 Task: Create a task in Outlook to plan a company retreat, including venue selection, logistics, and scheduling activities. Set the priority to high, start date to 7/1/2023, and due date to 8/2/2023. Insert a related picture.
Action: Mouse moved to (22, 151)
Screenshot: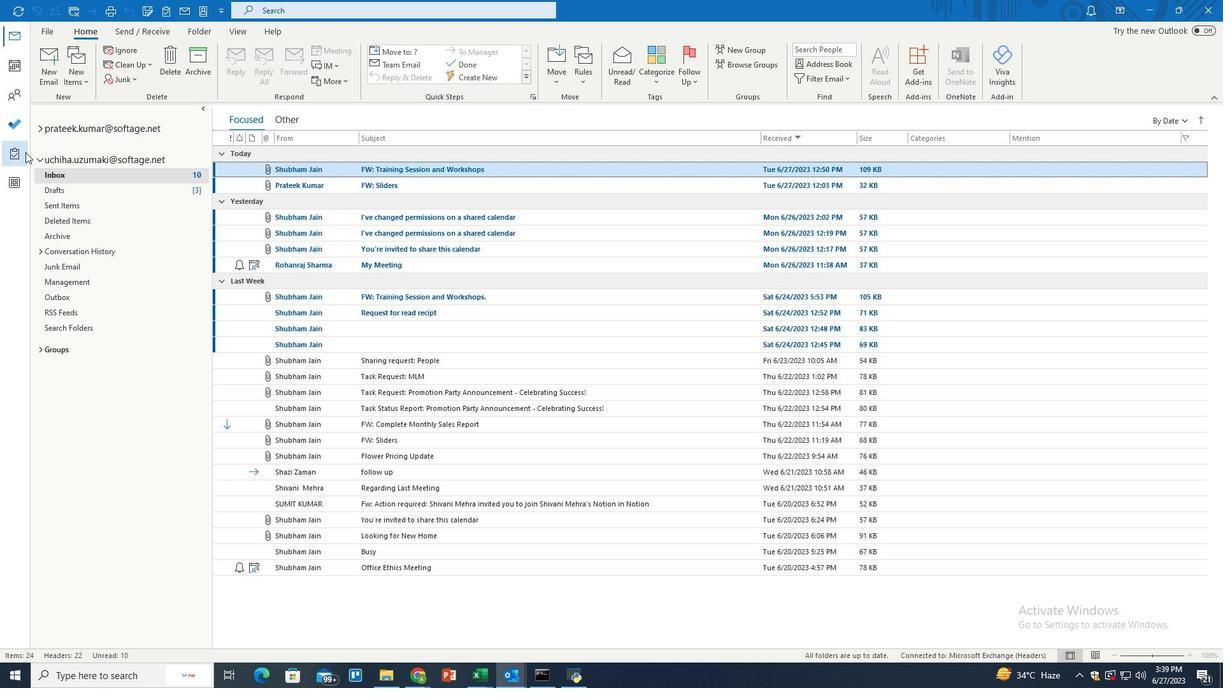 
Action: Mouse pressed left at (22, 151)
Screenshot: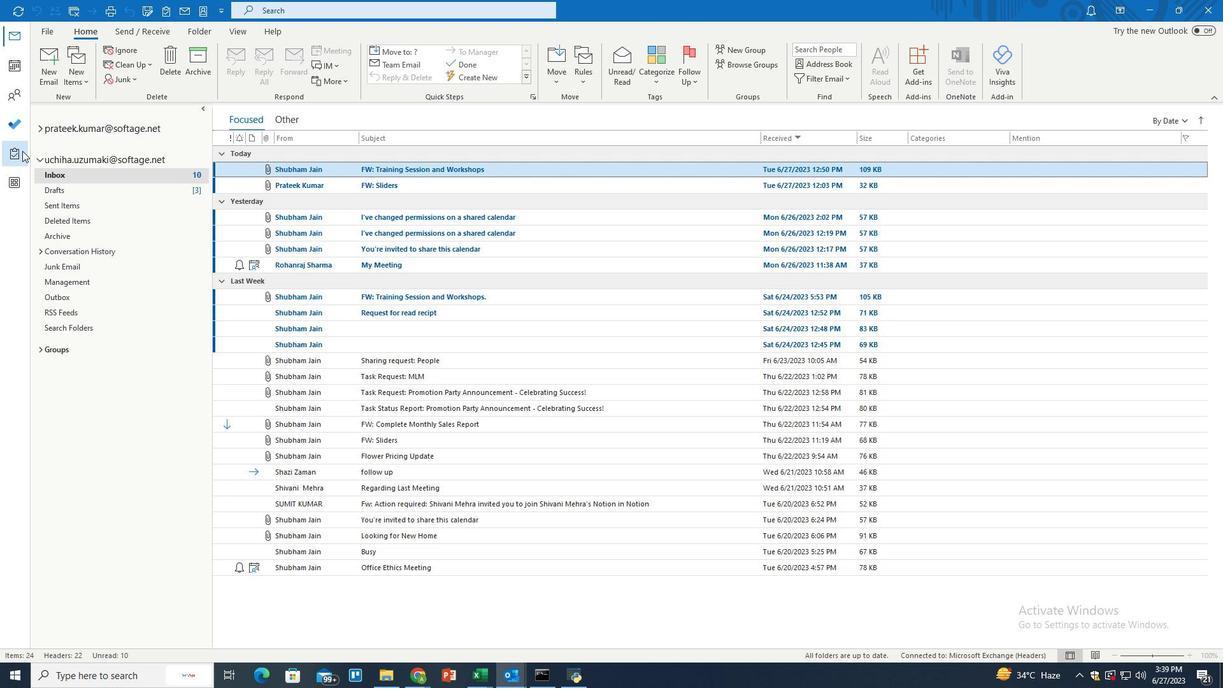 
Action: Mouse moved to (55, 68)
Screenshot: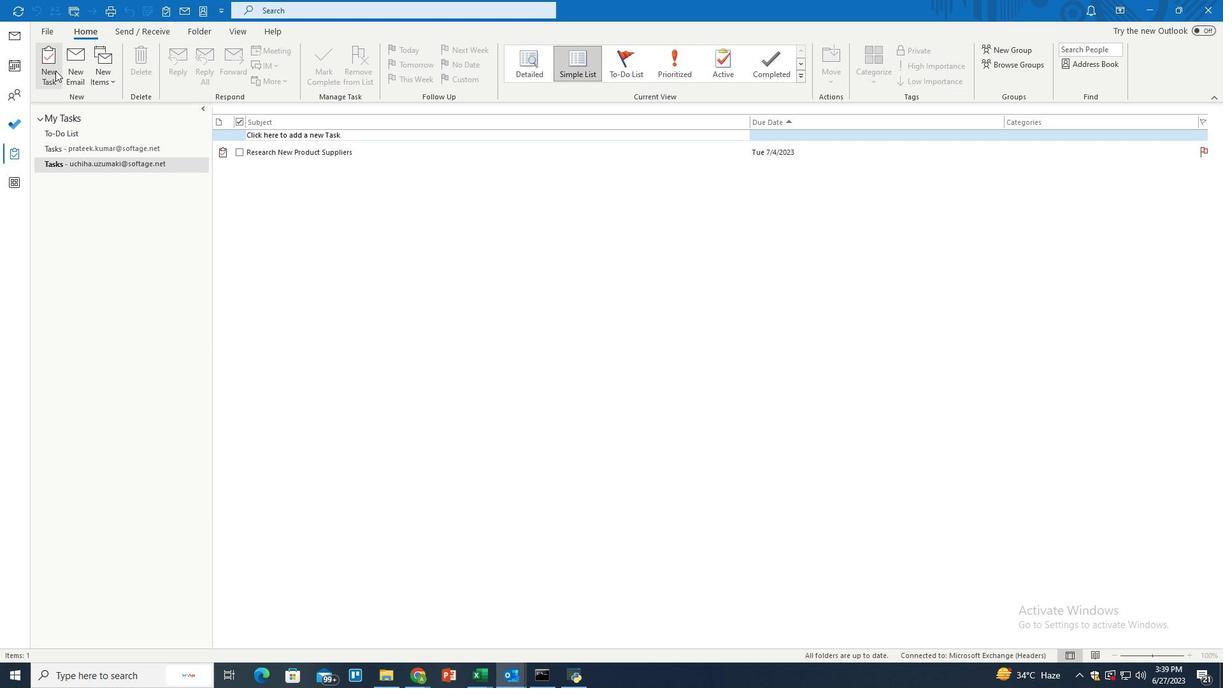 
Action: Mouse pressed left at (55, 68)
Screenshot: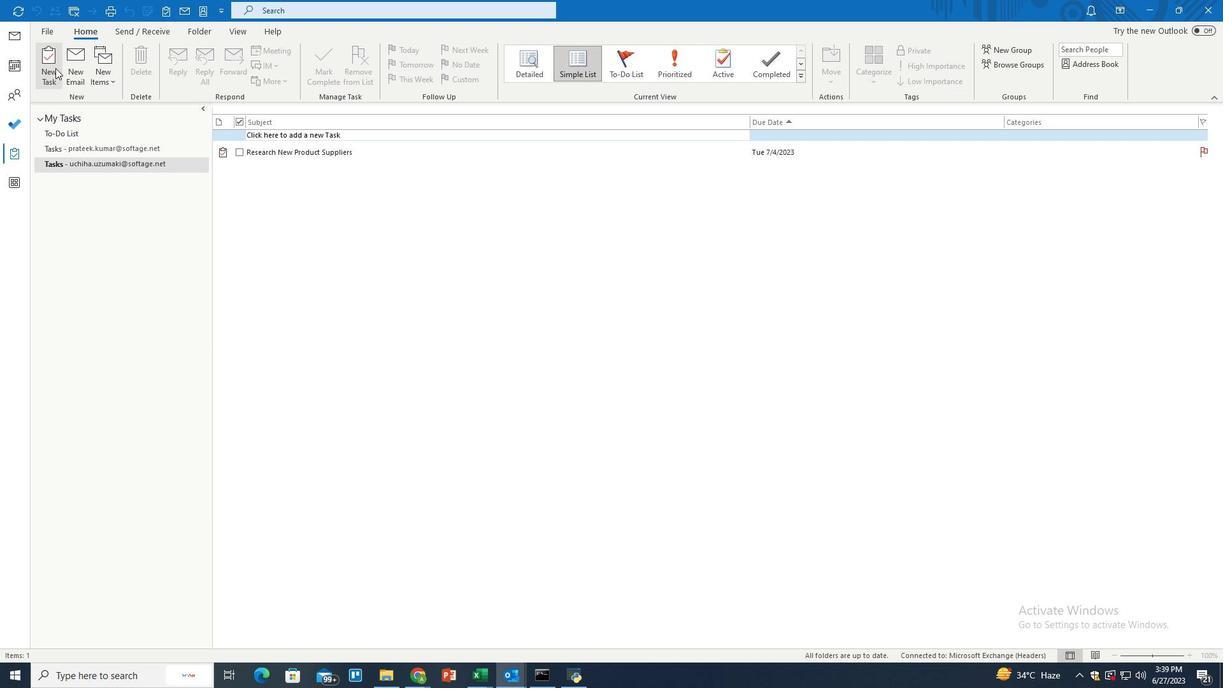 
Action: Mouse moved to (229, 137)
Screenshot: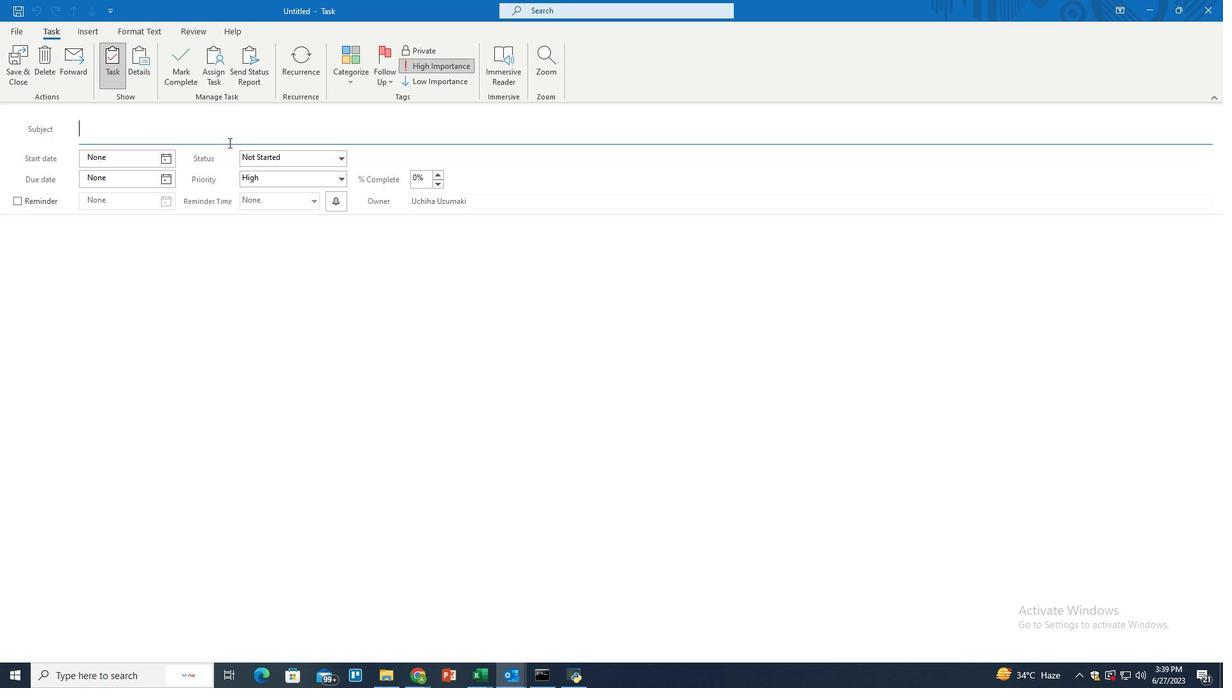 
Action: Mouse pressed left at (229, 137)
Screenshot: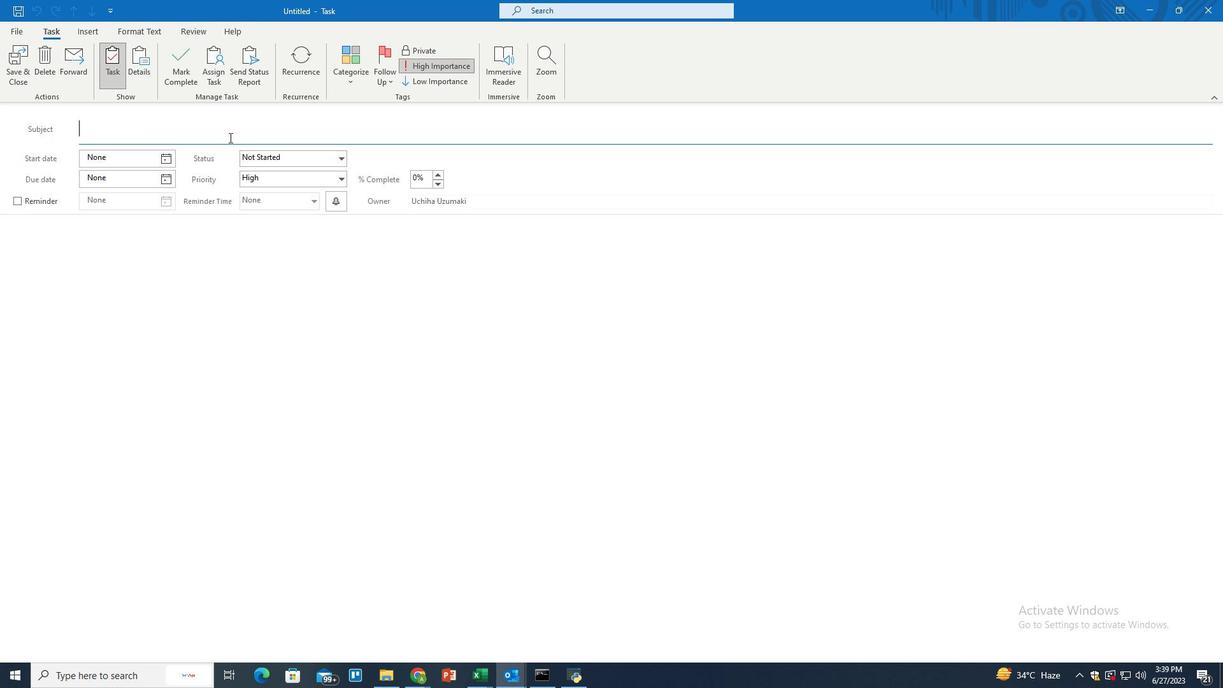 
Action: Key pressed <Key.shift>Pan<Key.backspace><Key.backspace>lan<Key.space><Key.shift>Company<Key.space><Key.shift>Retreat
Screenshot: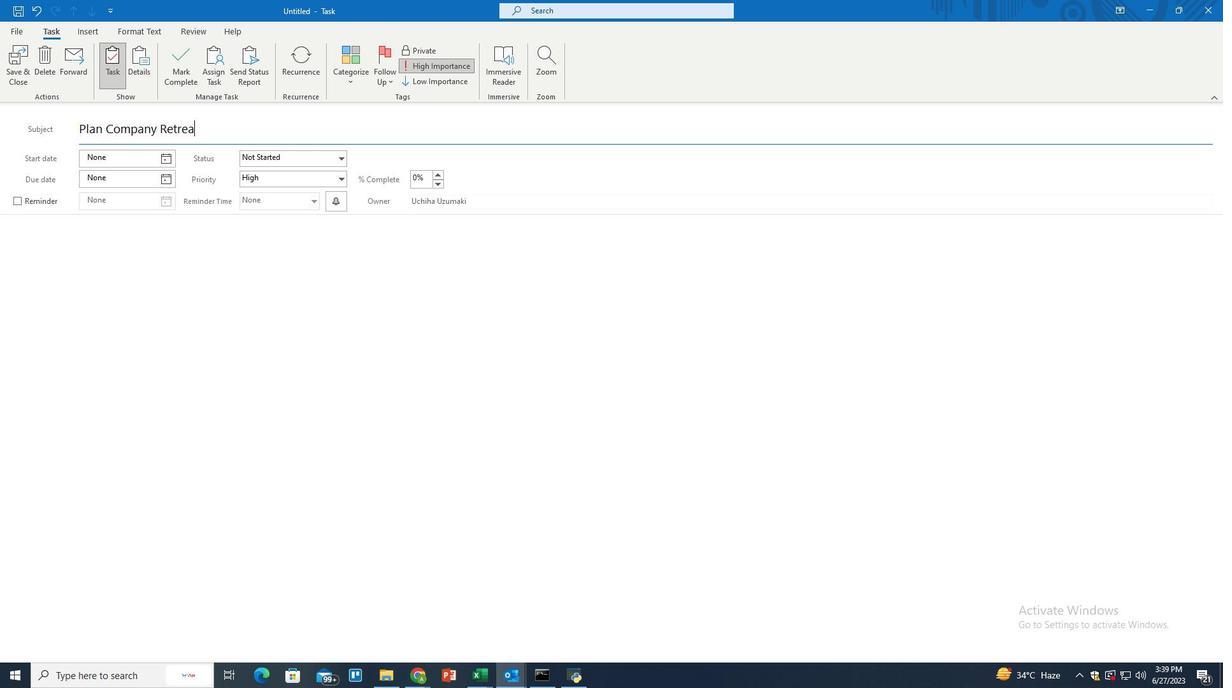 
Action: Mouse moved to (214, 261)
Screenshot: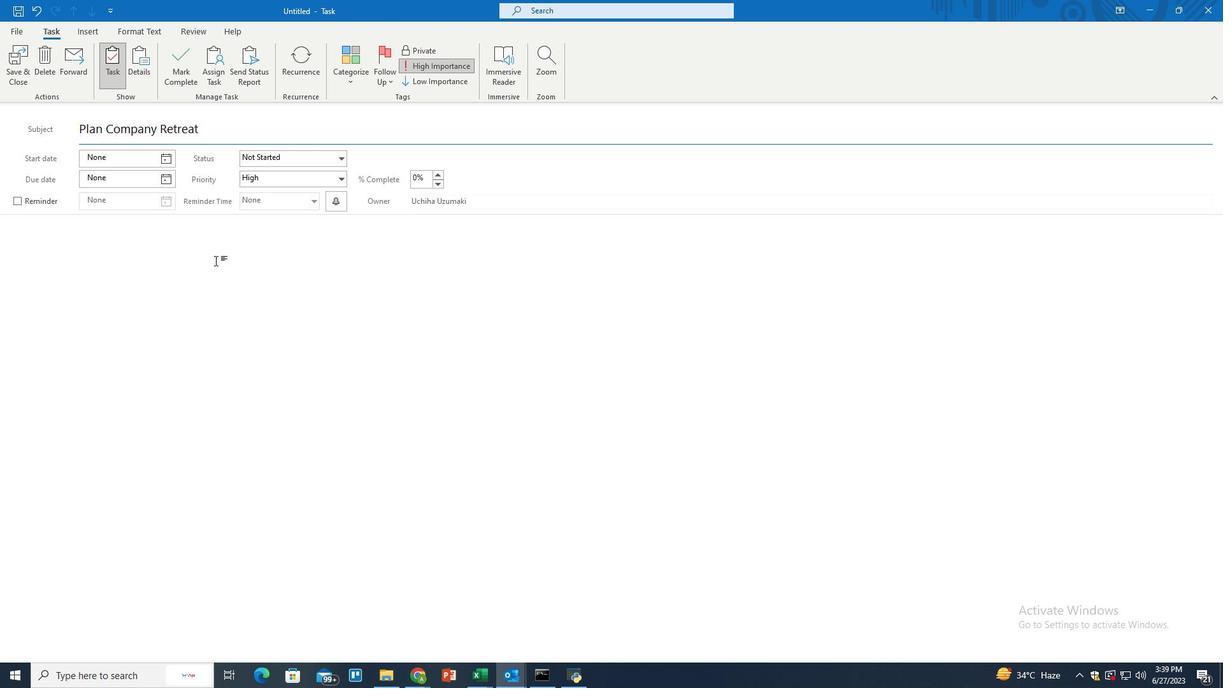 
Action: Mouse pressed left at (214, 261)
Screenshot: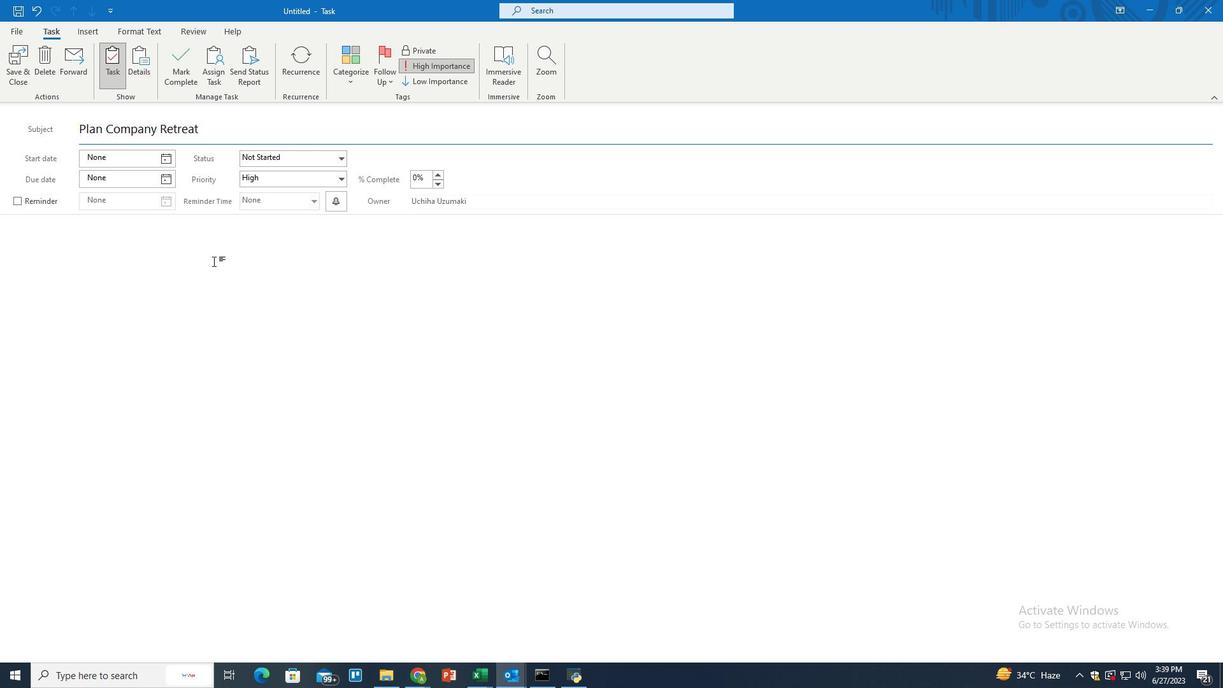 
Action: Key pressed <Key.shift>Organize<Key.space>a<Key.space>company<Key.space>retreat,<Key.space>including<Key.space>venue<Key.space>selection,<Key.space>logistics,<Key.space>and<Key.space>scheduling<Key.space>engaging<Key.space>activities<Key.space>to<Key.space>promi<Key.backspace>ote<Key.space>team<Key.space>bonding<Key.space>and<Key.space>relaxation
Screenshot: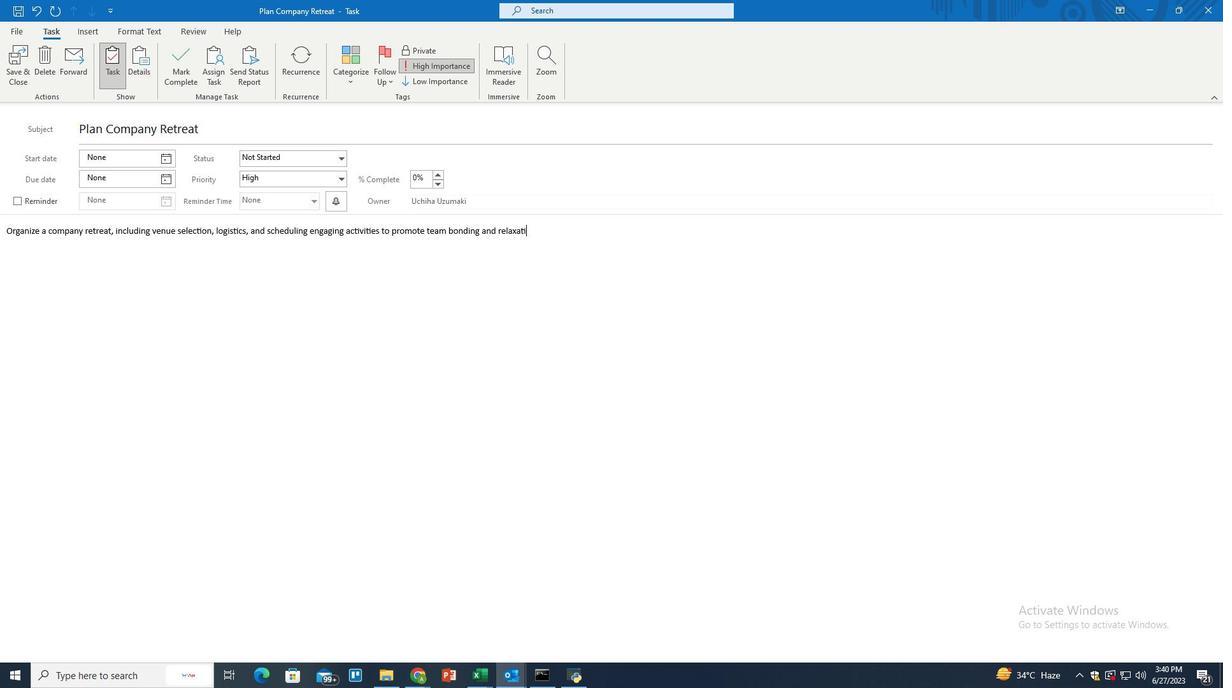 
Action: Mouse moved to (162, 160)
Screenshot: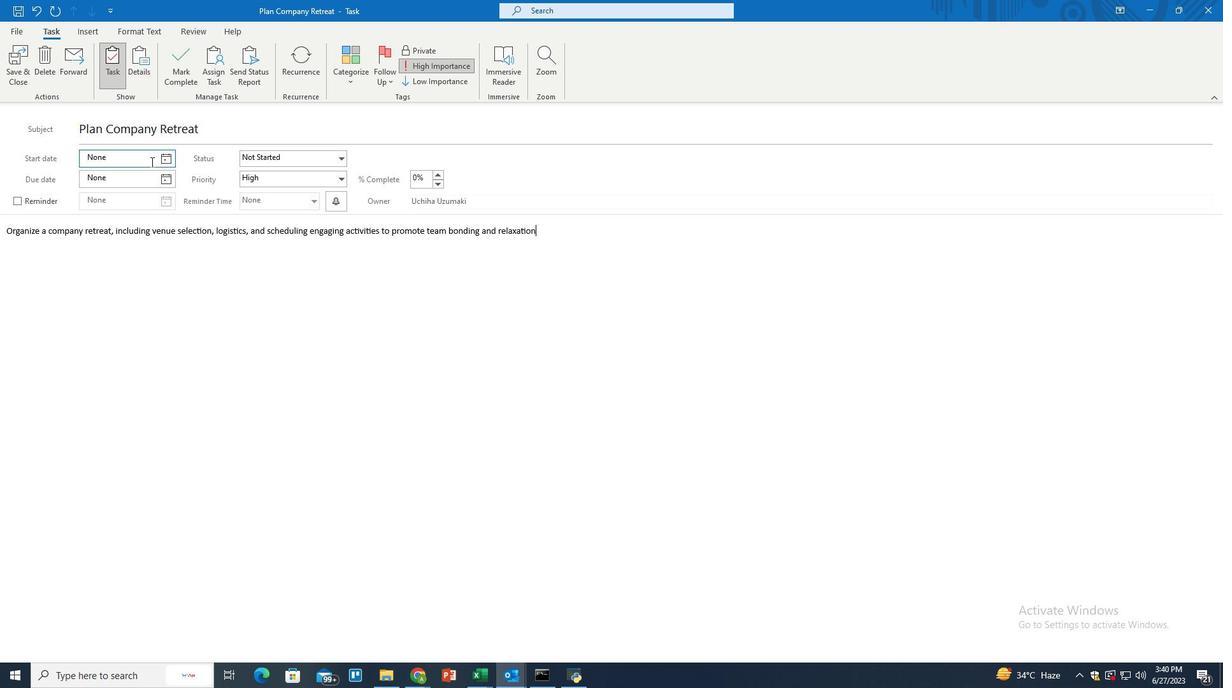 
Action: Mouse pressed left at (162, 160)
Screenshot: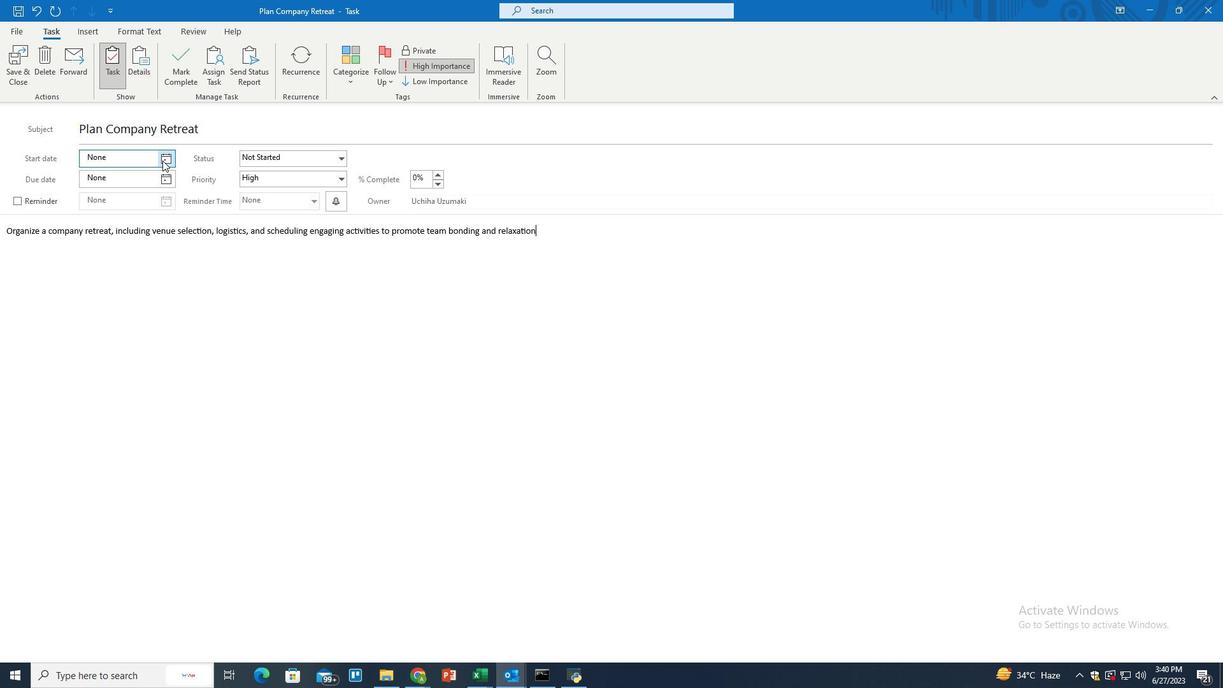 
Action: Mouse moved to (168, 174)
Screenshot: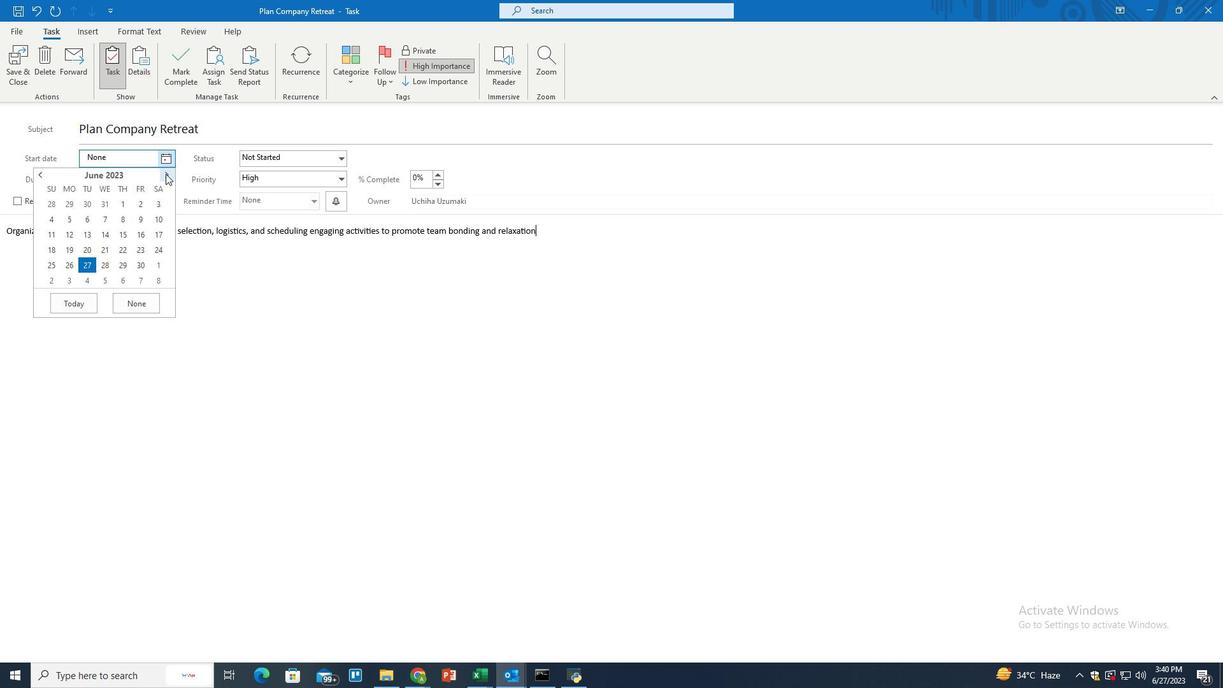 
Action: Mouse pressed left at (168, 174)
Screenshot: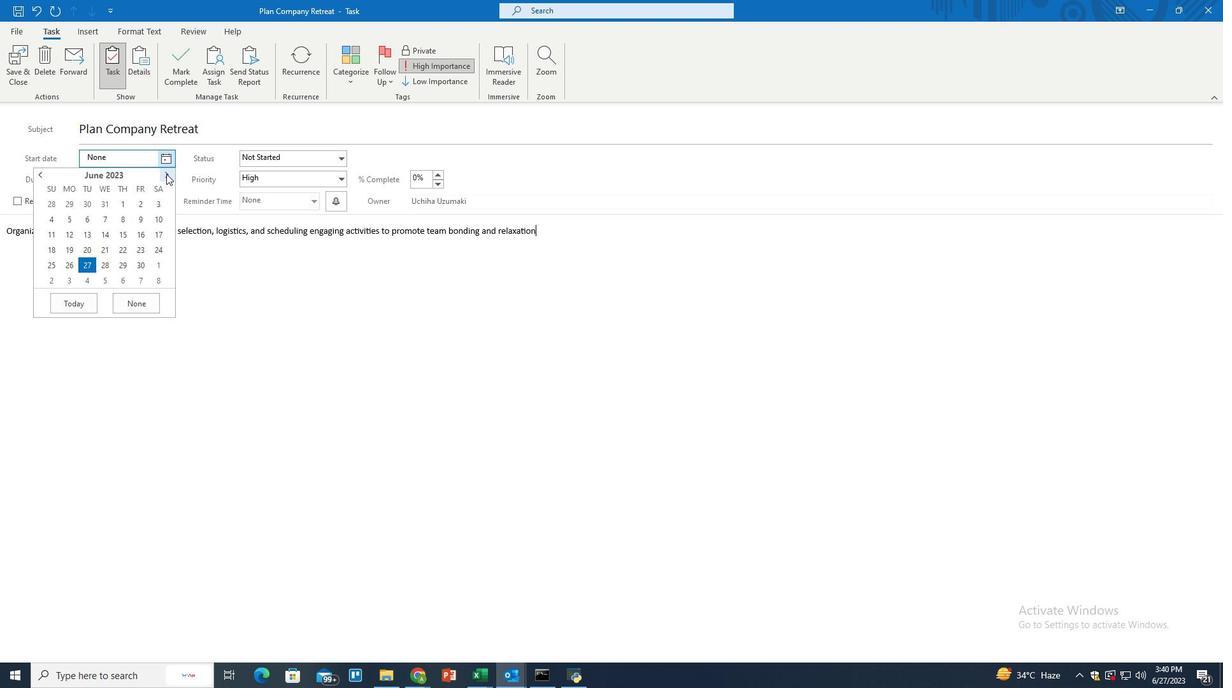 
Action: Mouse moved to (156, 202)
Screenshot: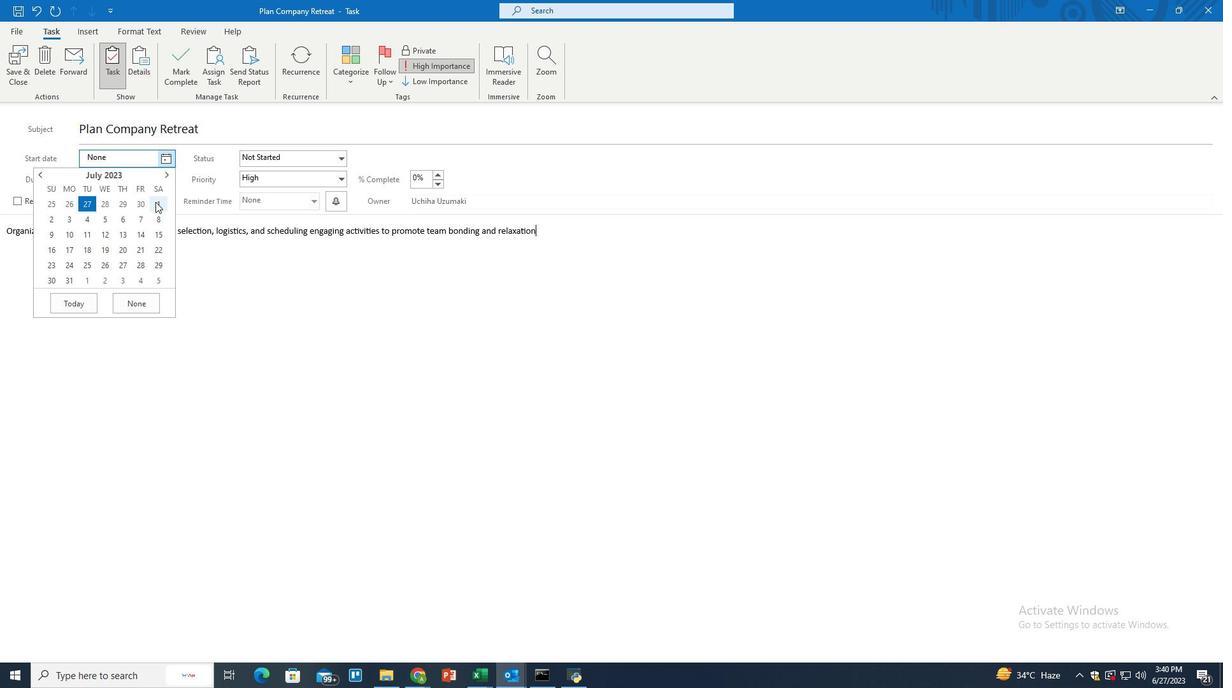 
Action: Mouse pressed left at (156, 202)
Screenshot: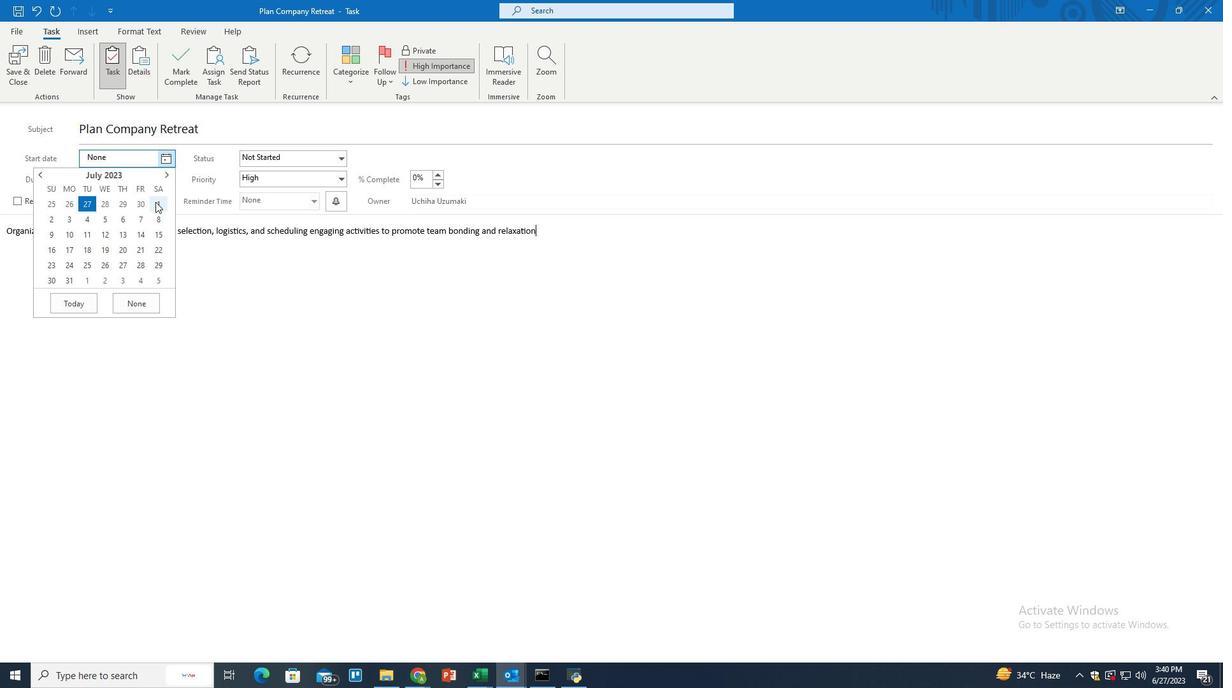 
Action: Mouse moved to (165, 193)
Screenshot: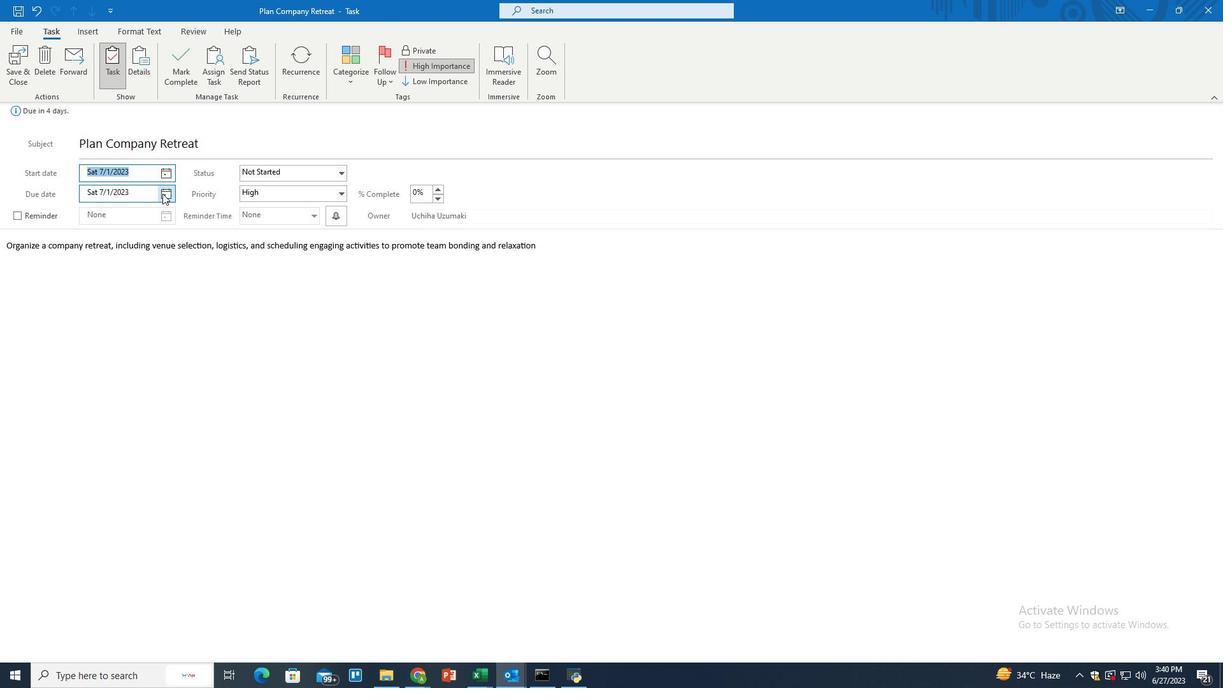 
Action: Mouse pressed left at (165, 193)
Screenshot: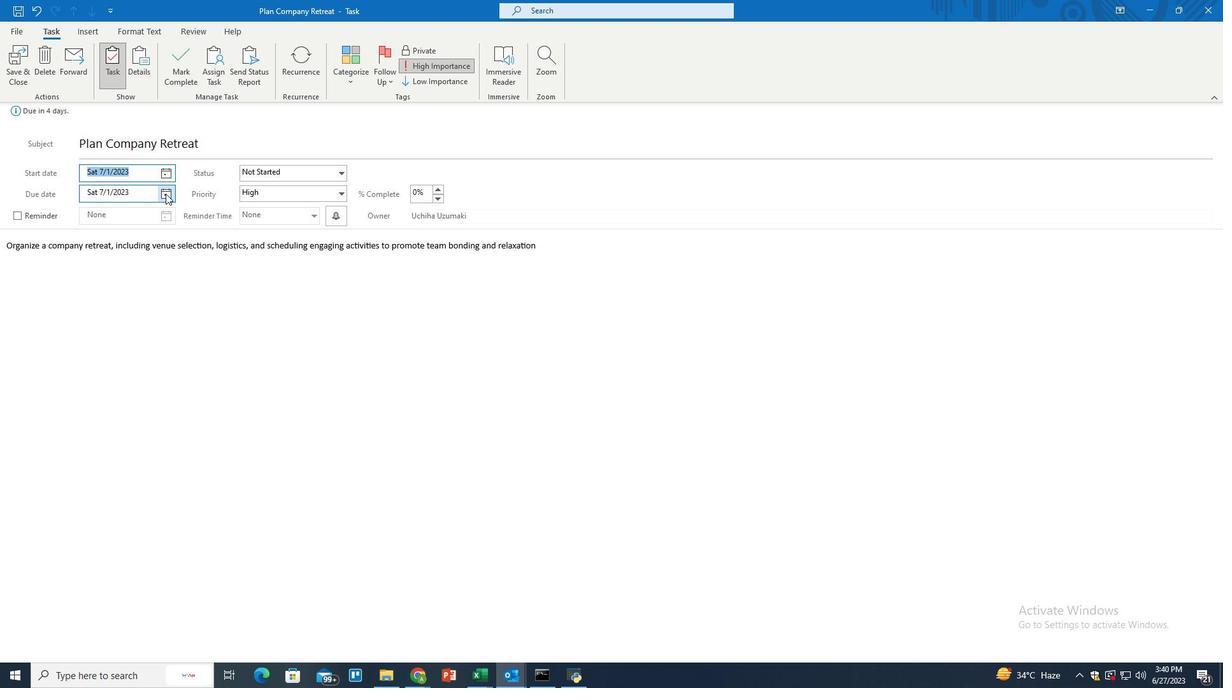 
Action: Mouse moved to (164, 211)
Screenshot: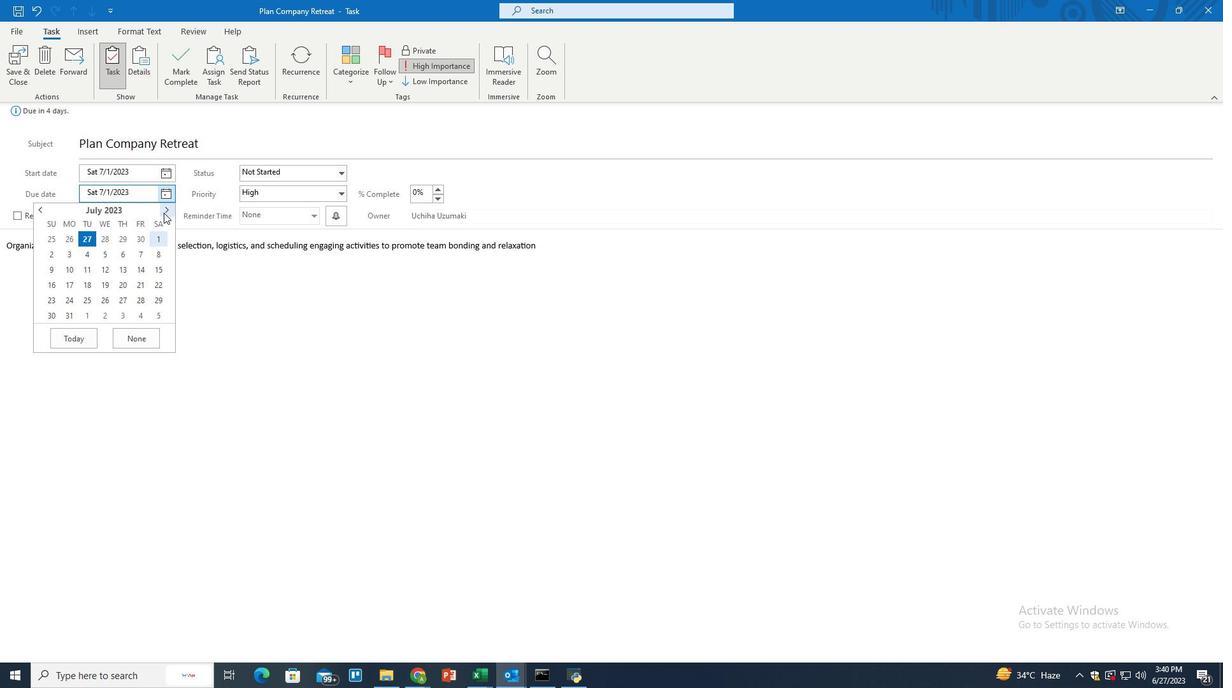 
Action: Mouse pressed left at (164, 211)
Screenshot: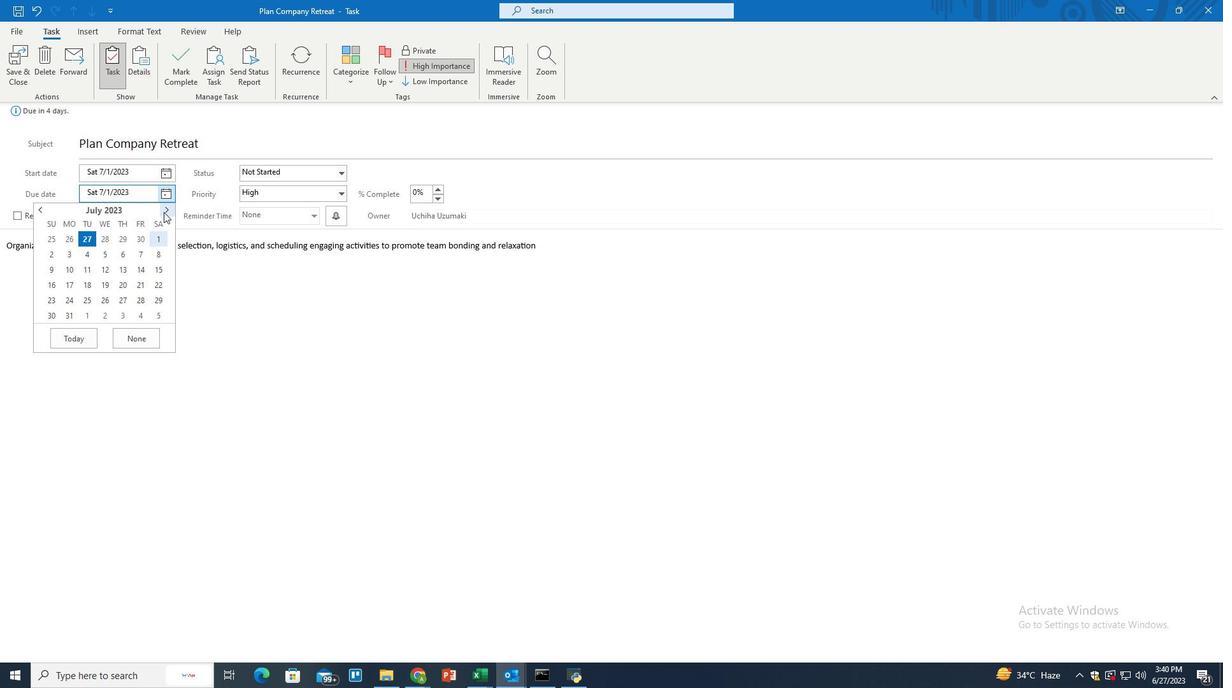 
Action: Mouse moved to (102, 238)
Screenshot: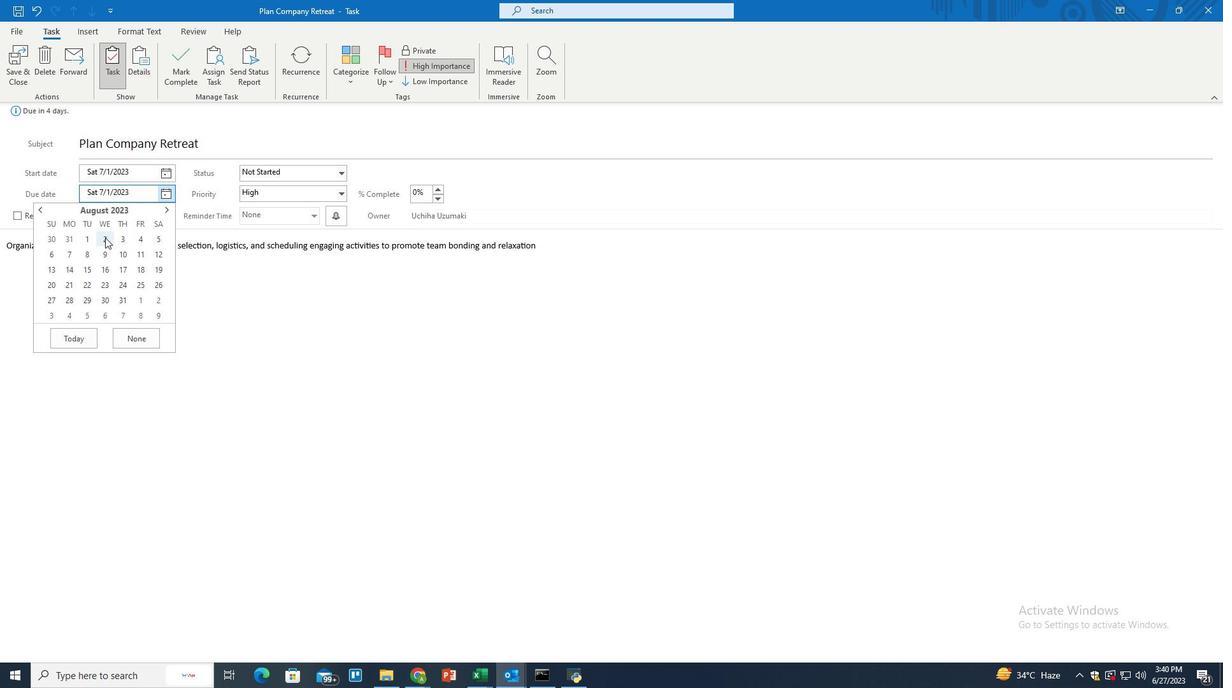 
Action: Mouse pressed left at (102, 238)
Screenshot: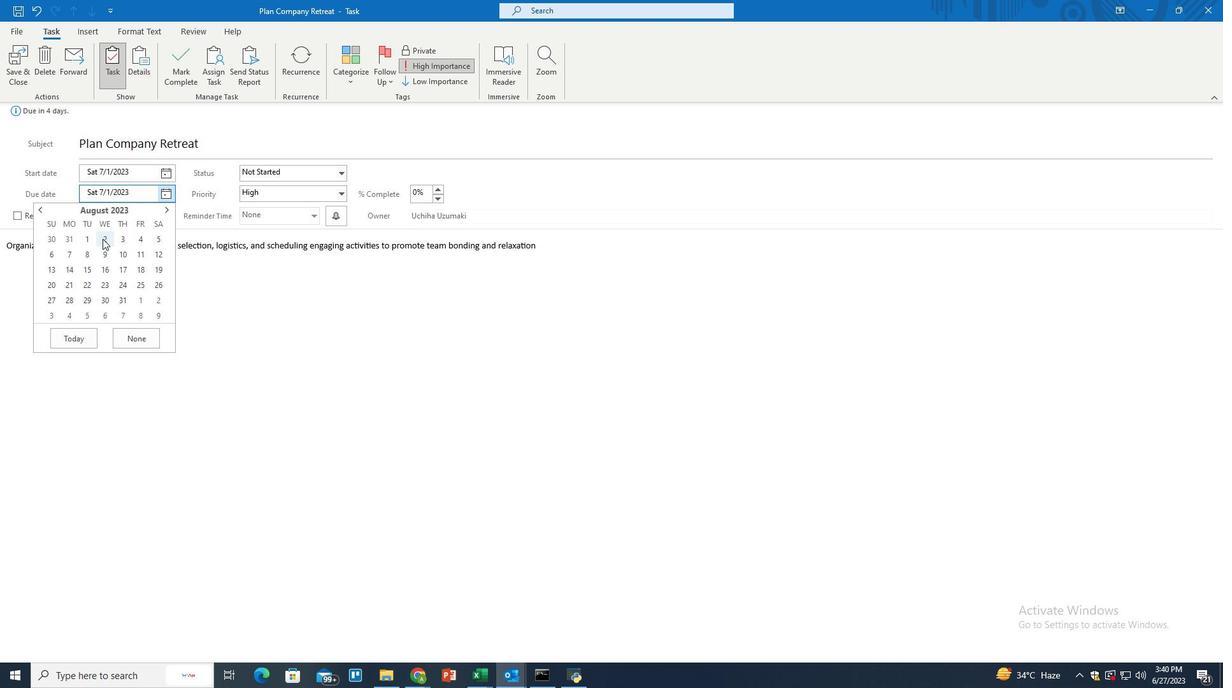 
Action: Mouse moved to (567, 228)
Screenshot: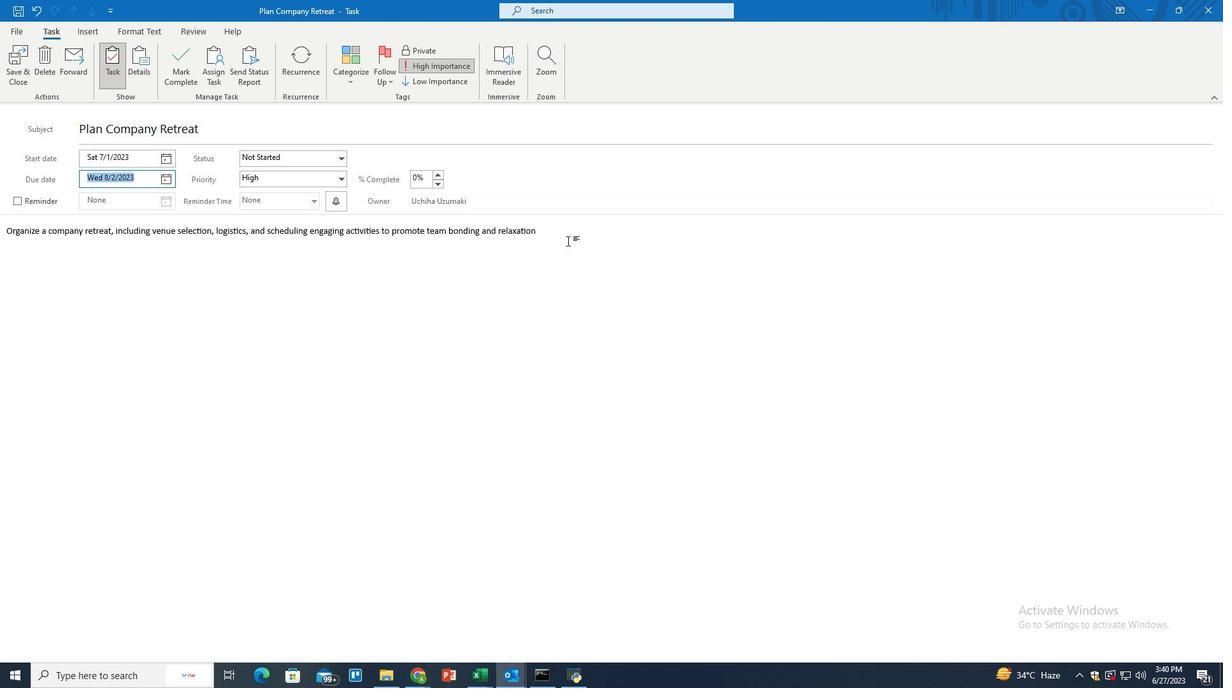 
Action: Mouse pressed left at (567, 228)
Screenshot: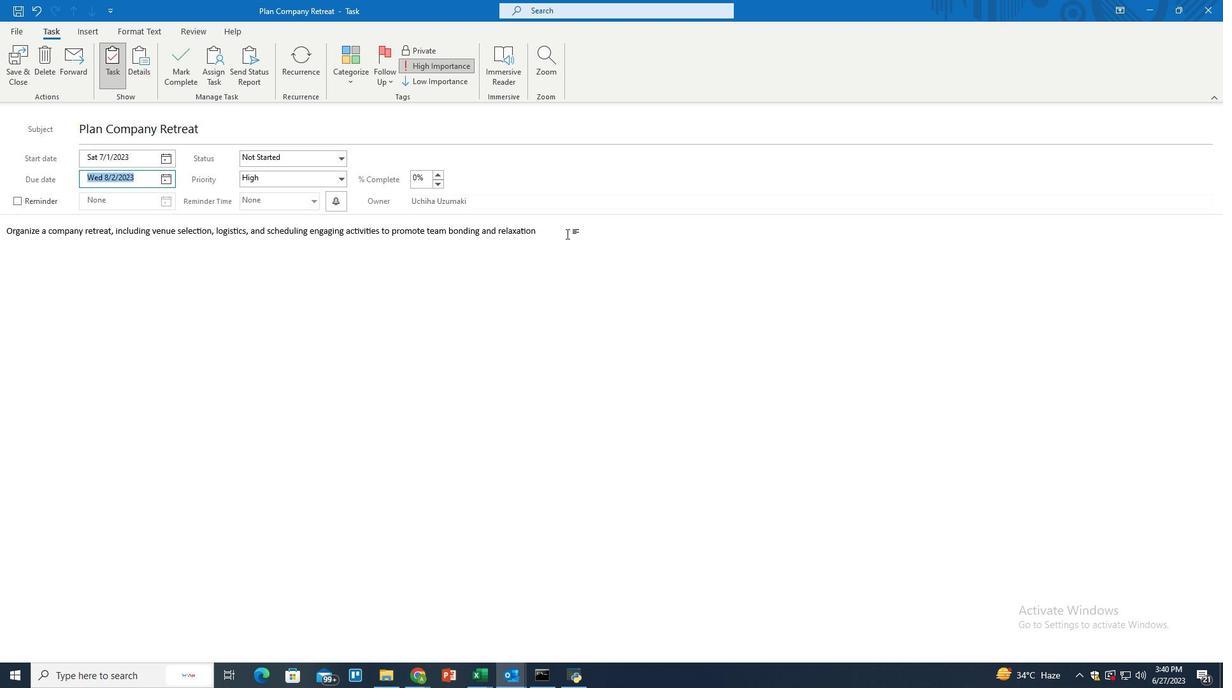 
Action: Key pressed <Key.shift_r><Key.enter>
Screenshot: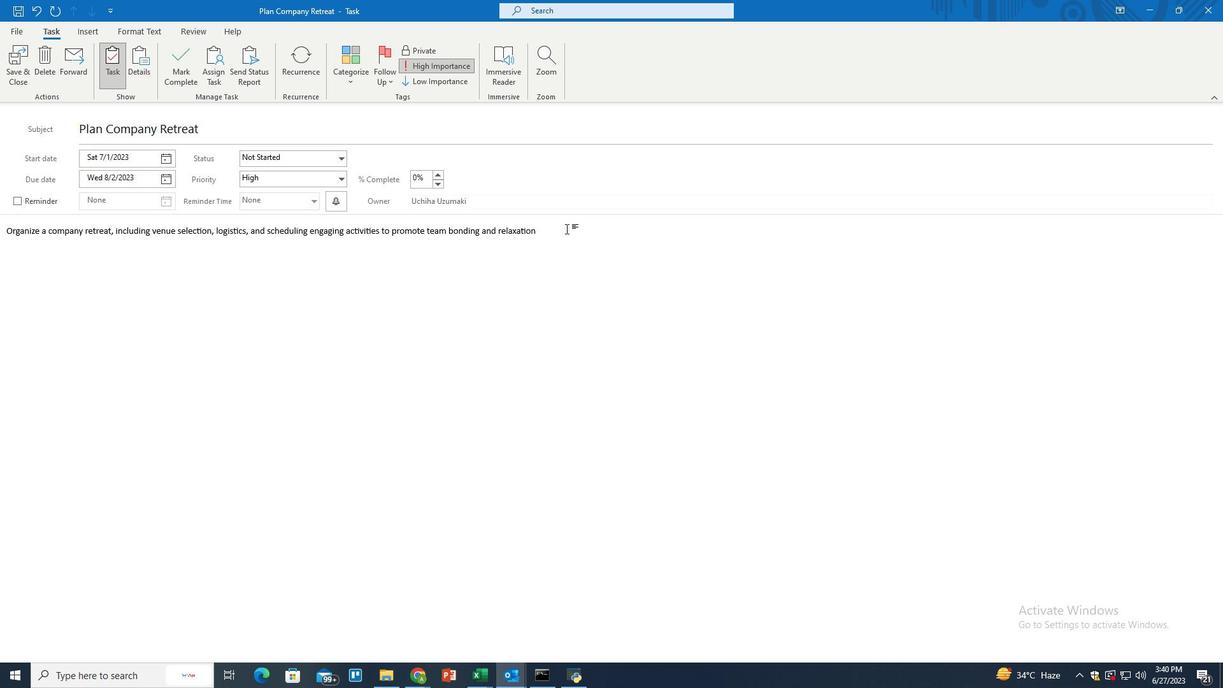
Action: Mouse moved to (97, 31)
Screenshot: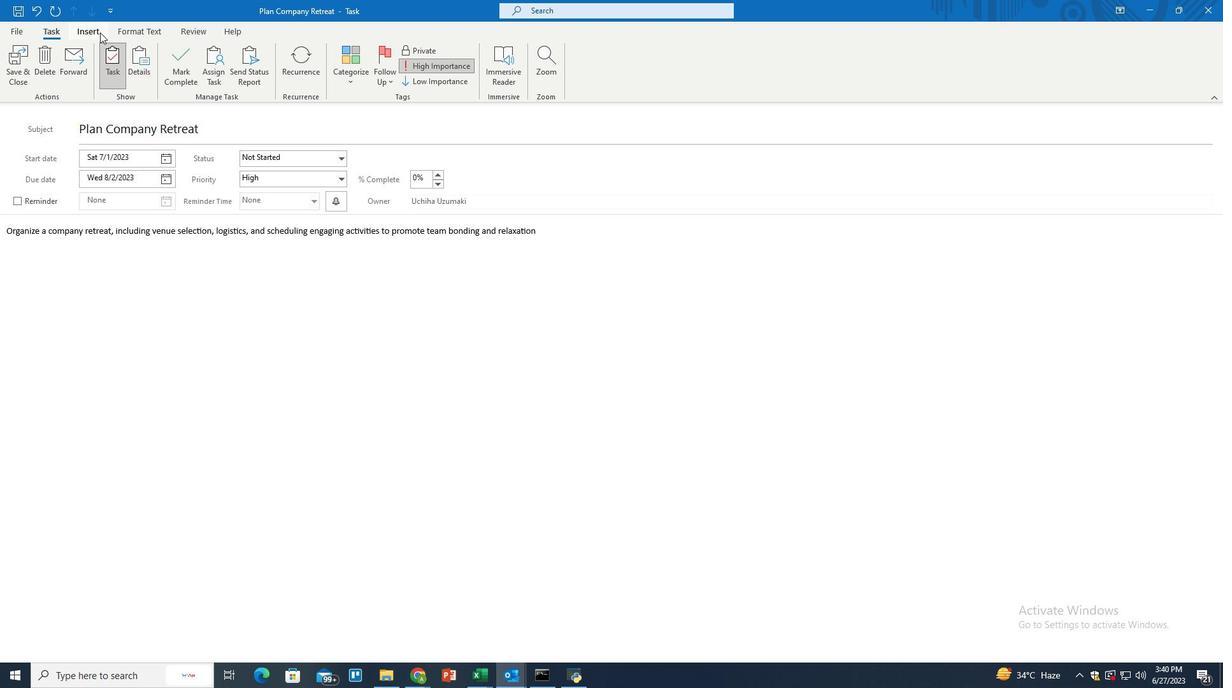
Action: Mouse pressed left at (97, 31)
Screenshot: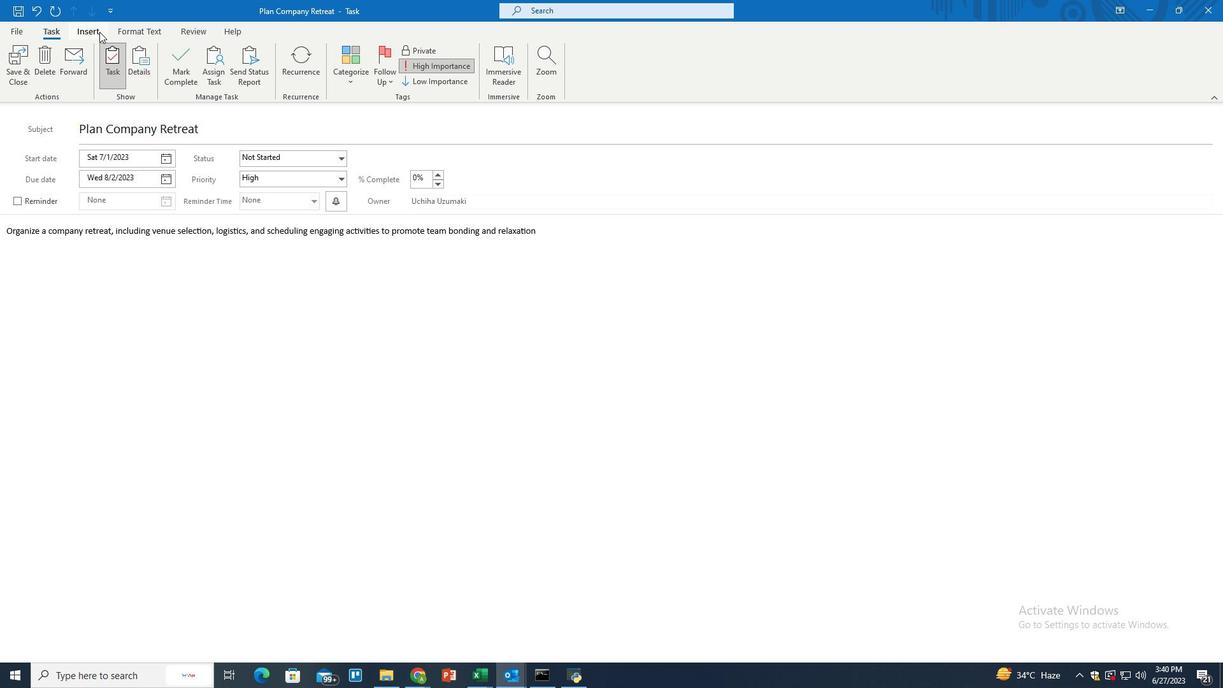 
Action: Mouse moved to (291, 75)
Screenshot: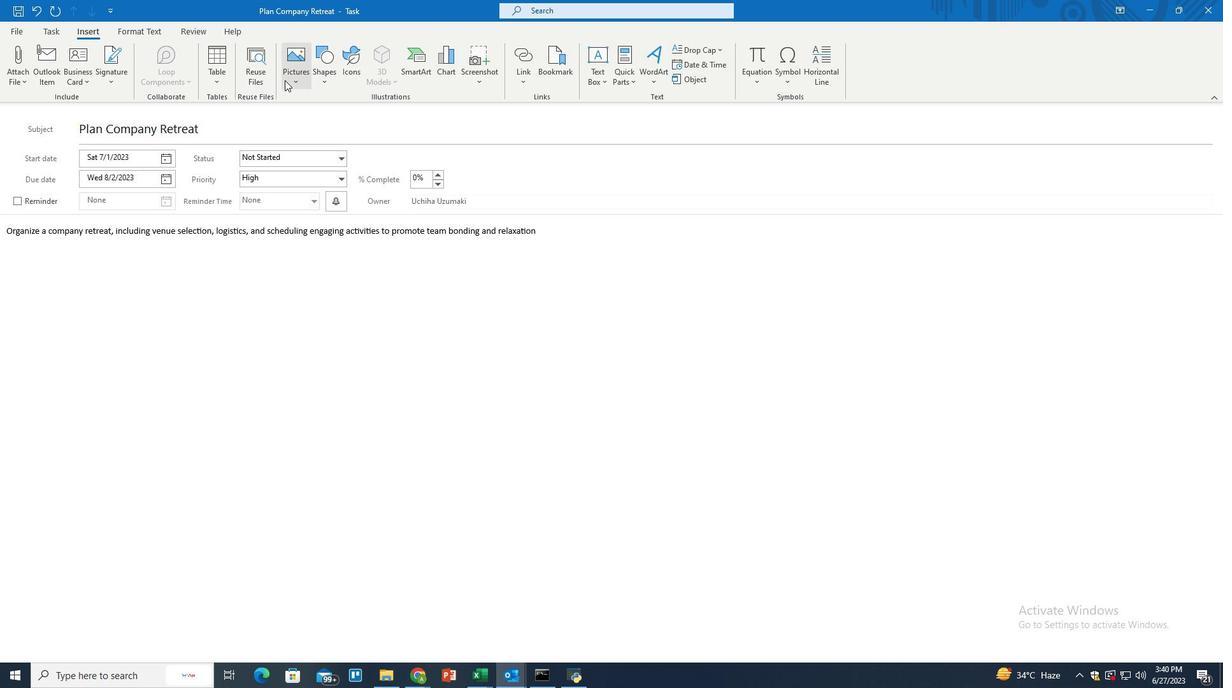 
Action: Mouse pressed left at (291, 75)
Screenshot: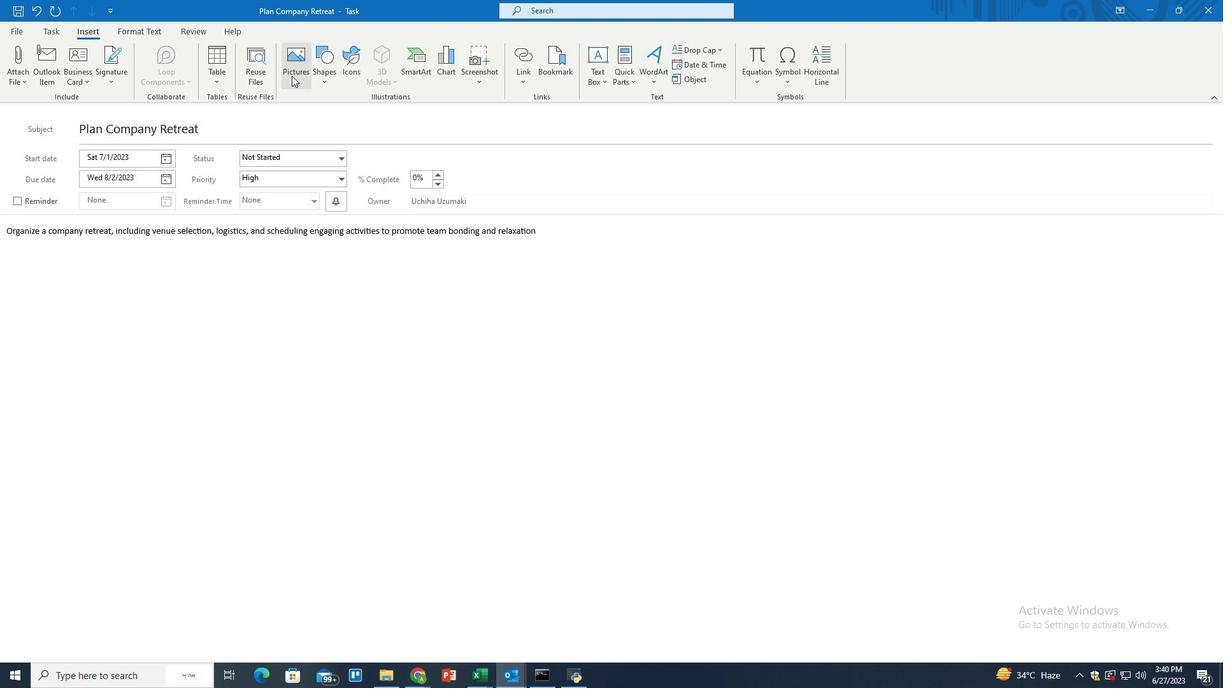 
Action: Mouse moved to (316, 114)
Screenshot: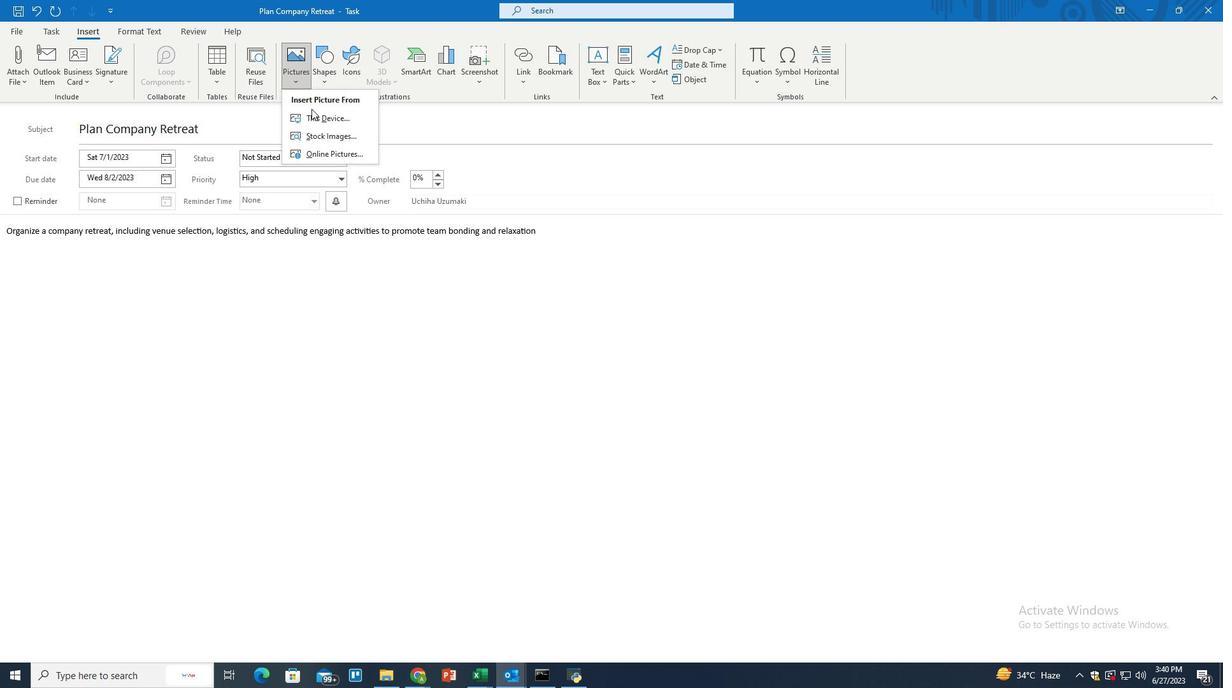 
Action: Mouse pressed left at (316, 114)
Screenshot: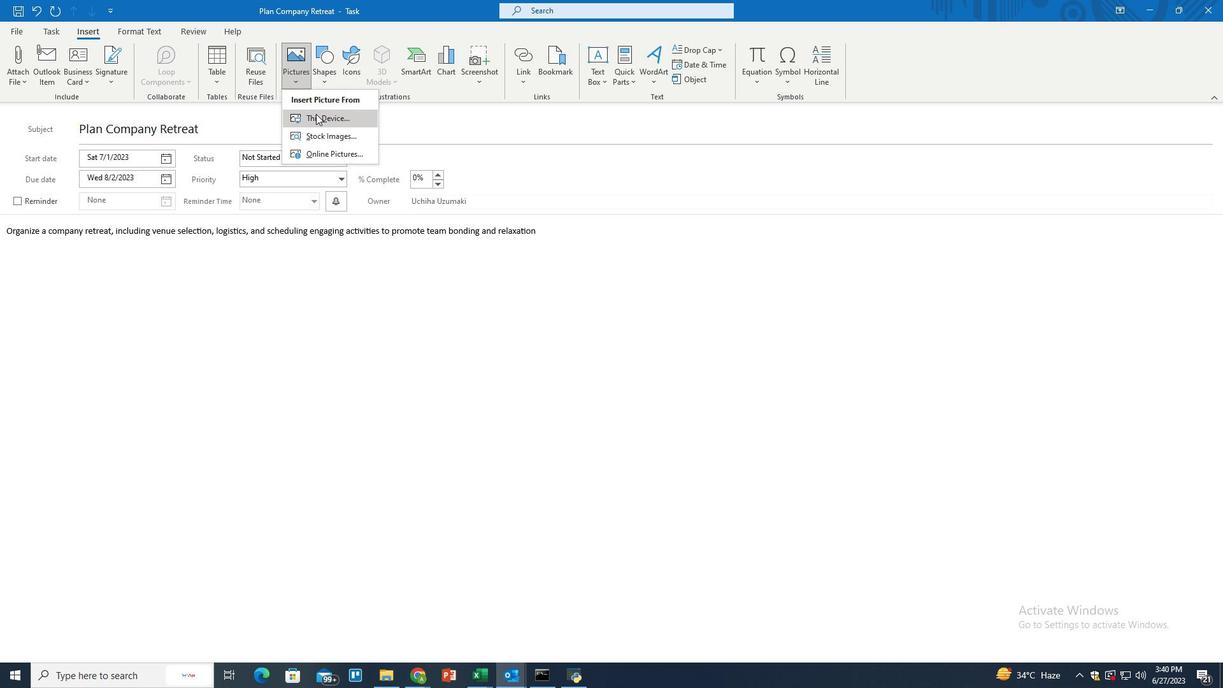 
Action: Mouse moved to (74, 152)
Screenshot: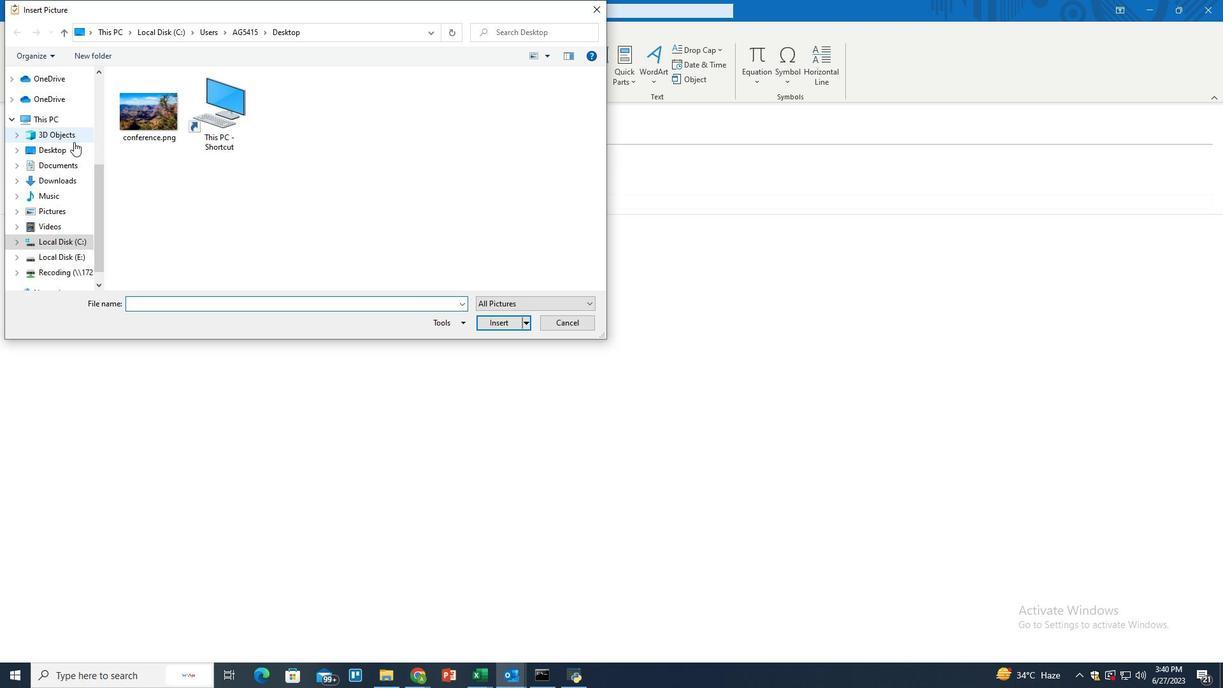
Action: Mouse pressed left at (74, 152)
Screenshot: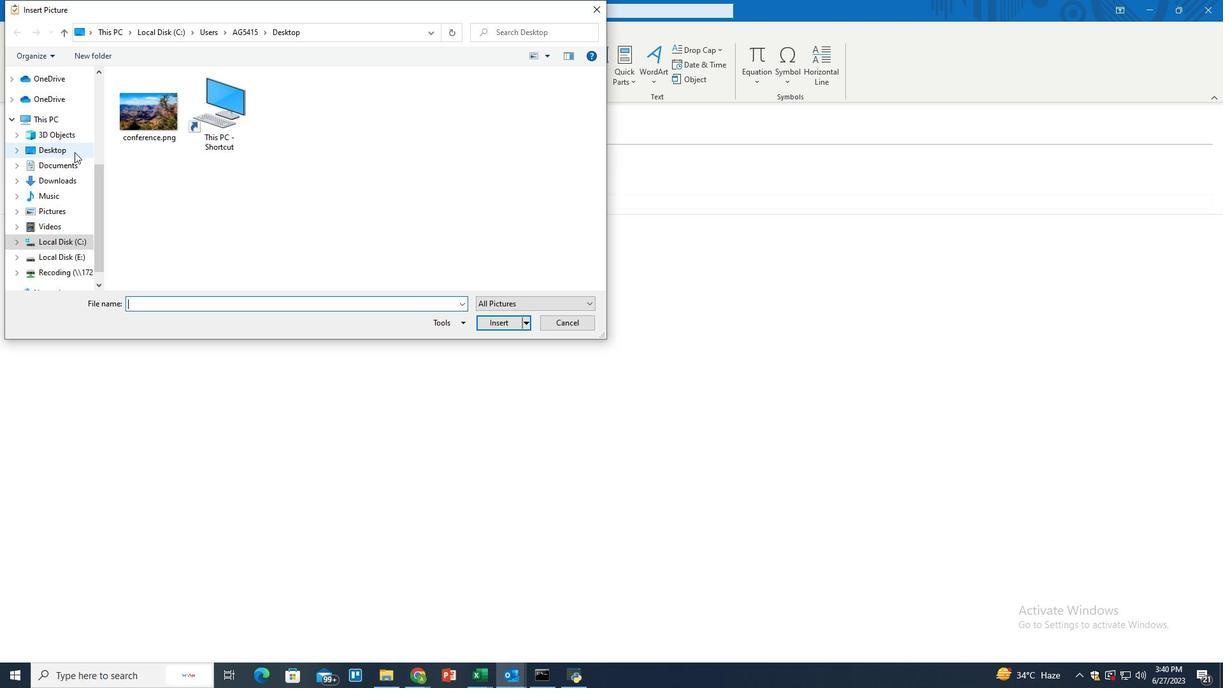
Action: Mouse moved to (139, 120)
Screenshot: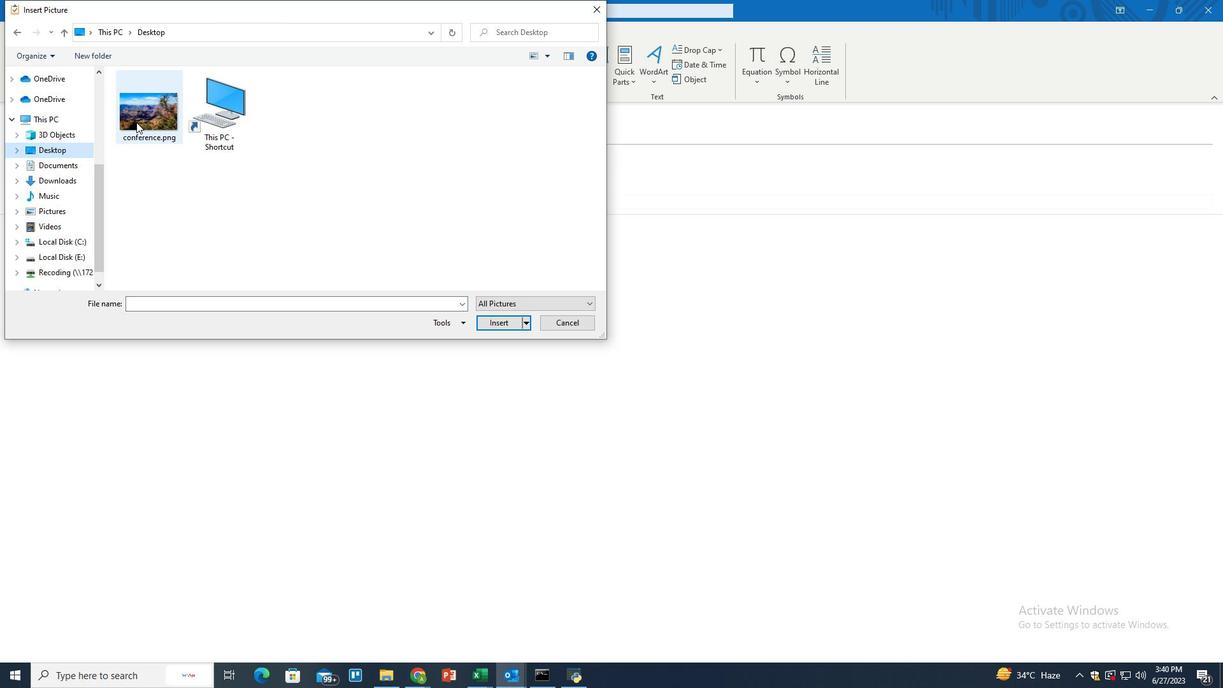 
Action: Mouse pressed left at (139, 120)
Screenshot: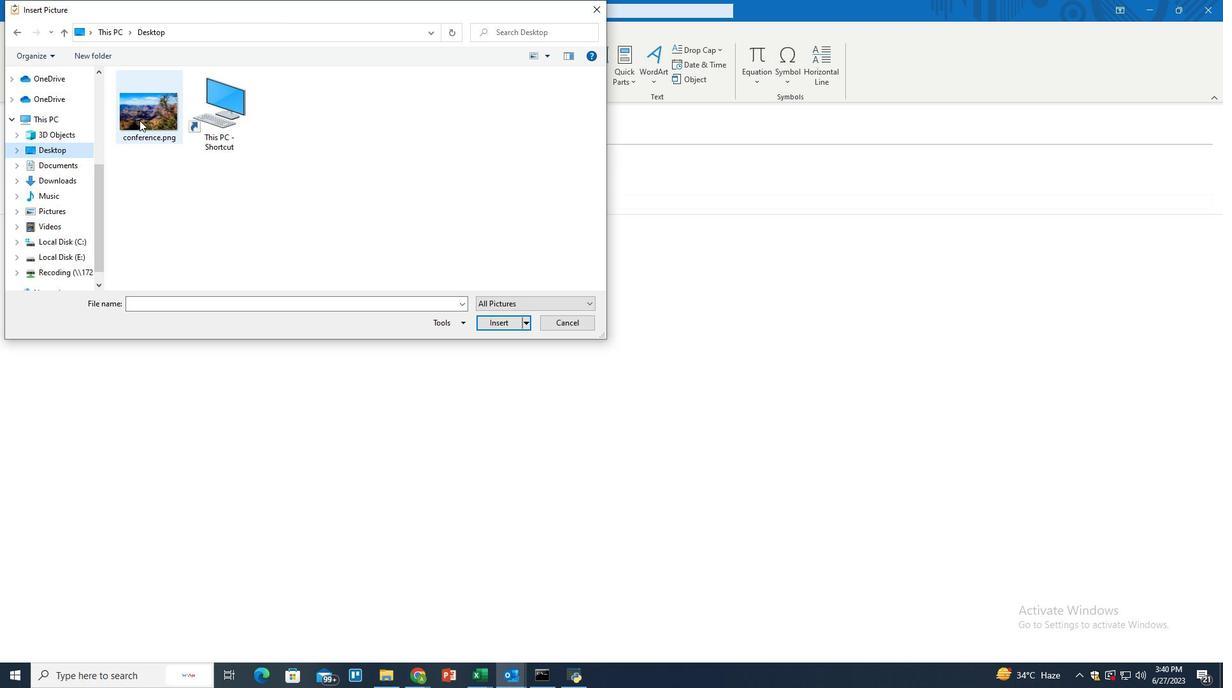 
Action: Mouse moved to (499, 326)
Screenshot: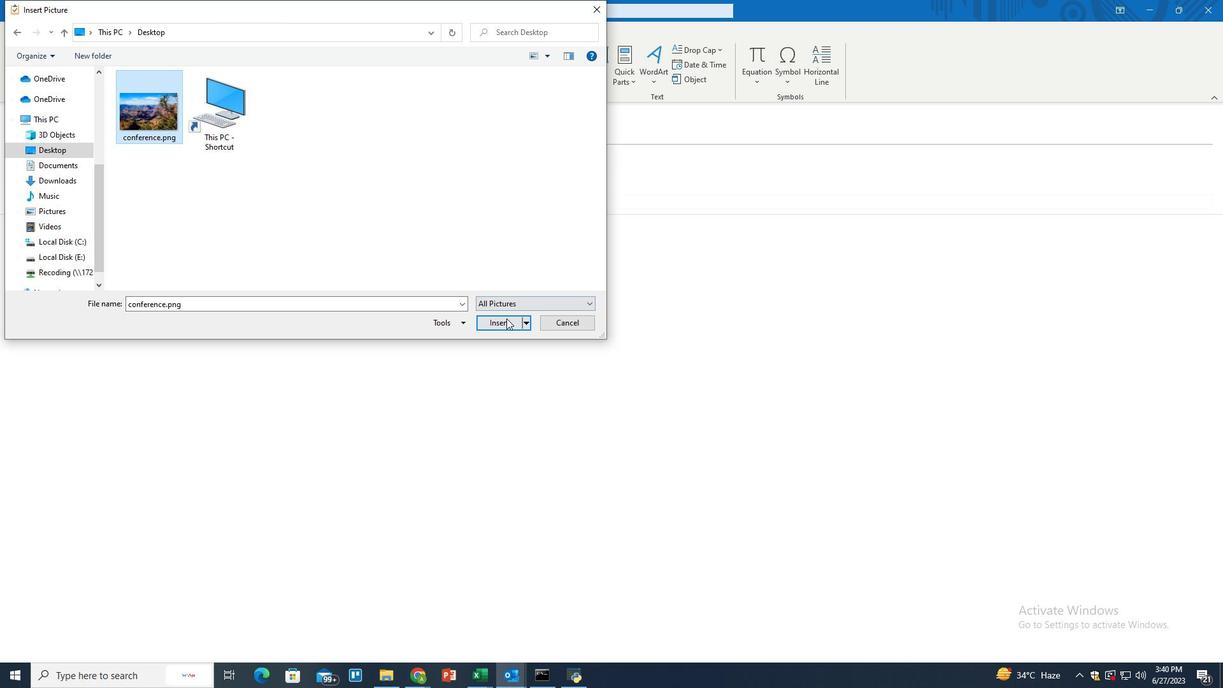 
Action: Mouse pressed left at (499, 326)
Screenshot: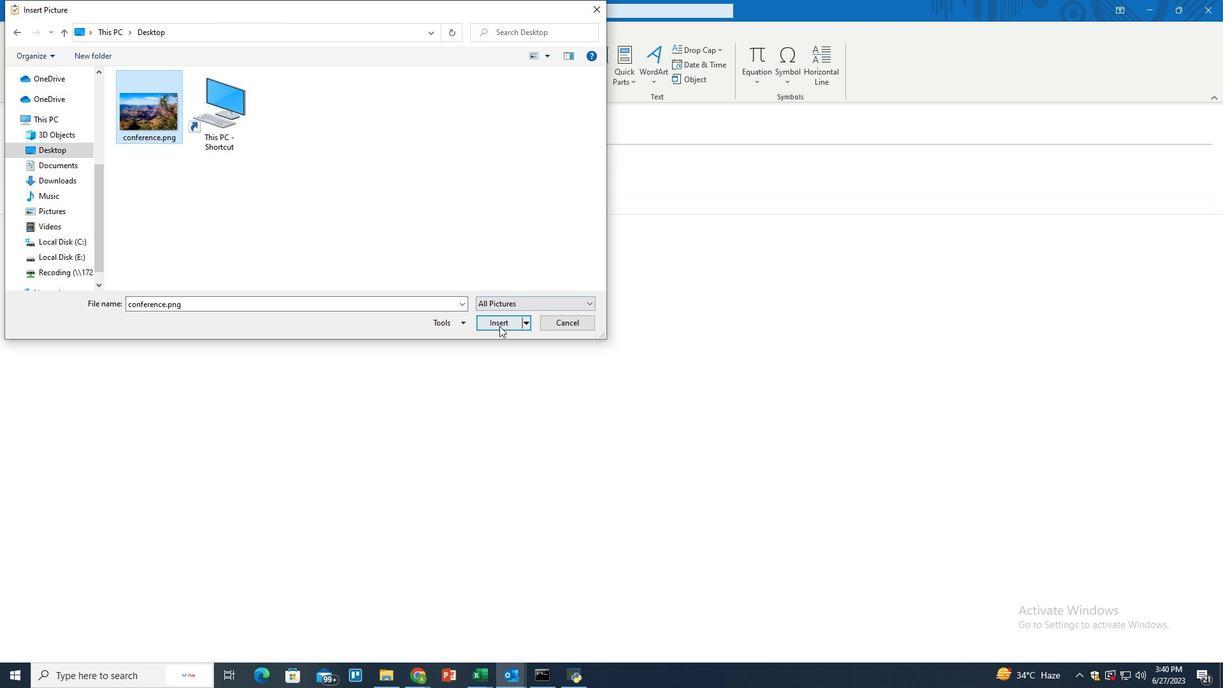 
Action: Mouse moved to (1162, 59)
Screenshot: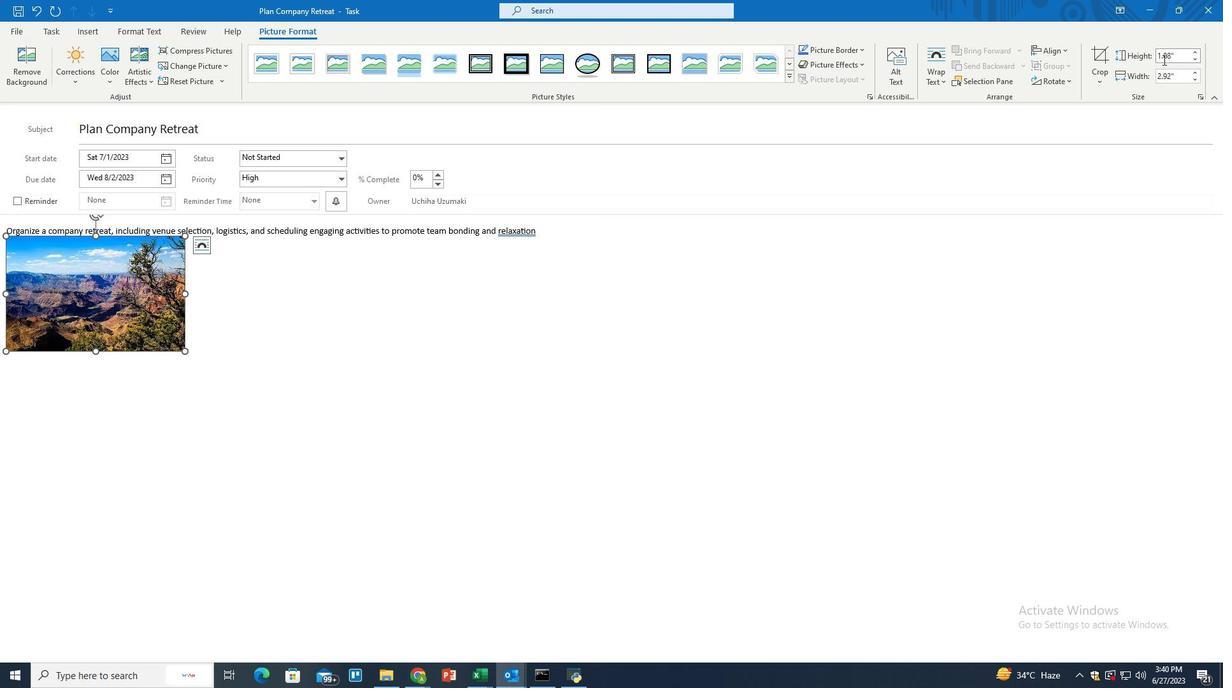 
Action: Mouse pressed left at (1162, 59)
Screenshot: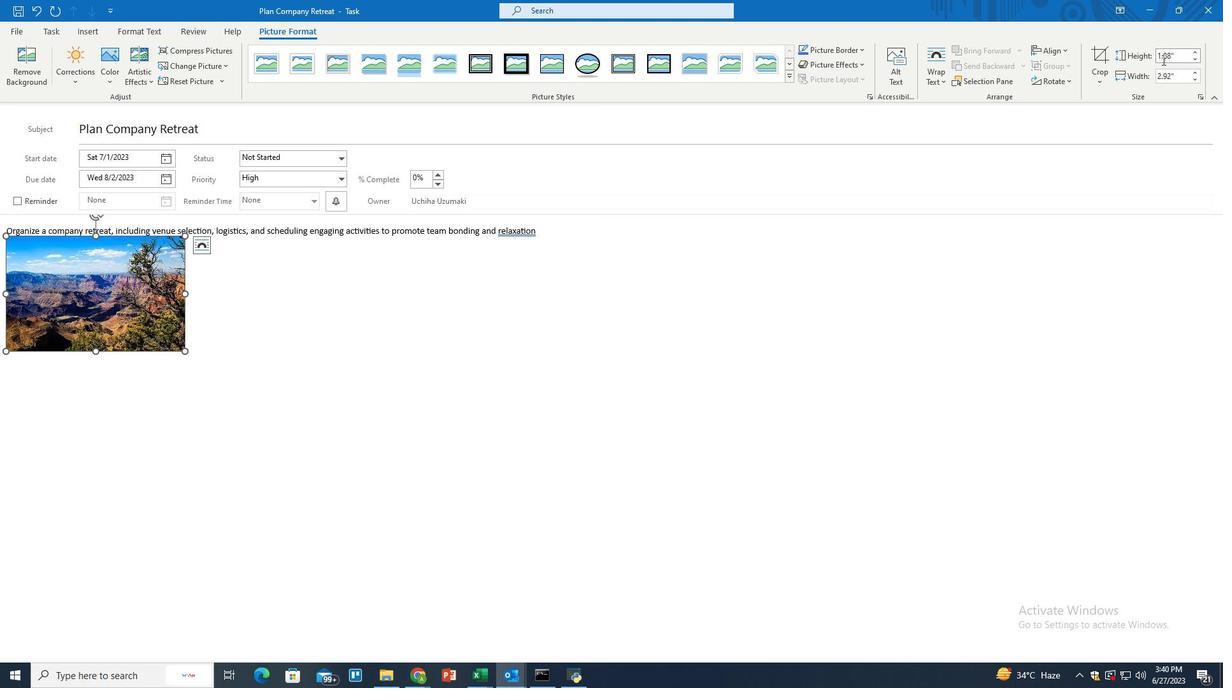 
Action: Key pressed 40<Key.backspace>.8<Key.enter>
Screenshot: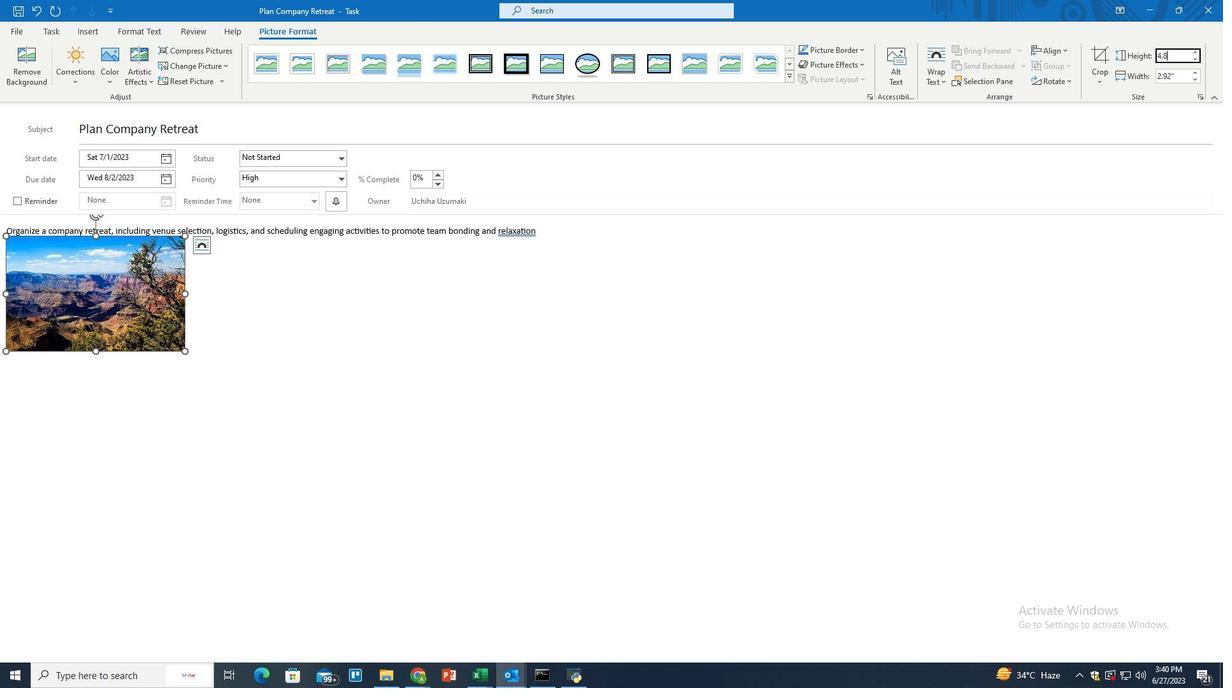 
Action: Mouse moved to (55, 27)
Screenshot: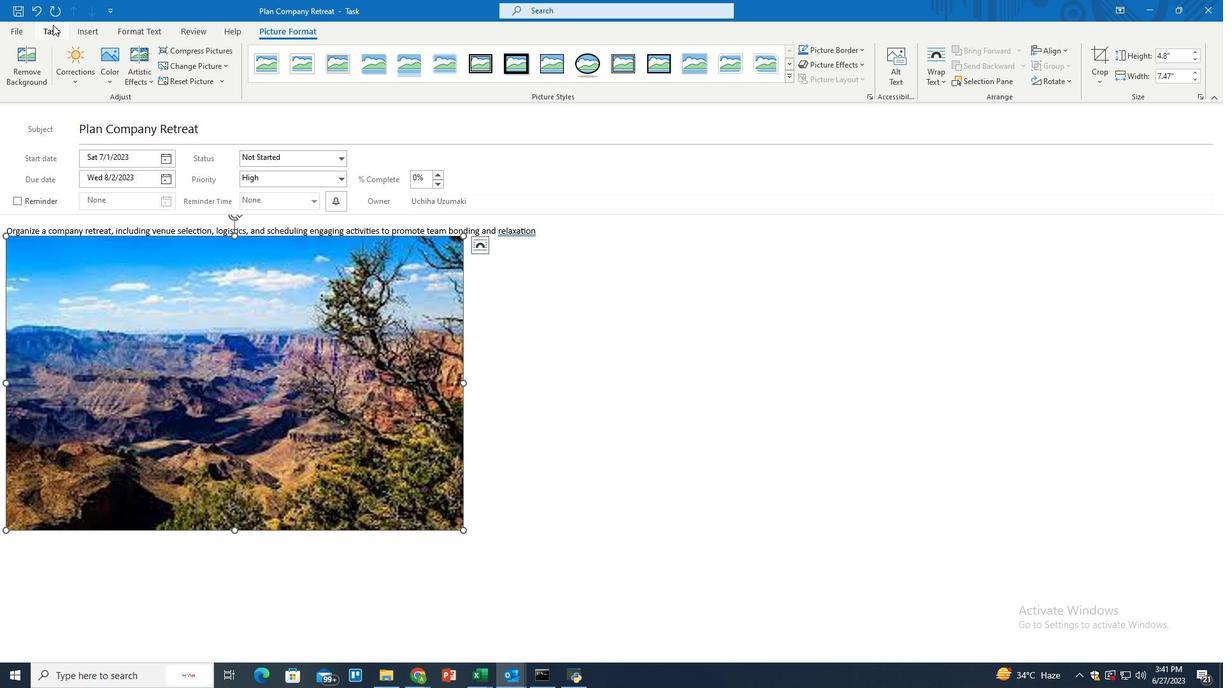 
Action: Mouse pressed left at (55, 27)
Screenshot: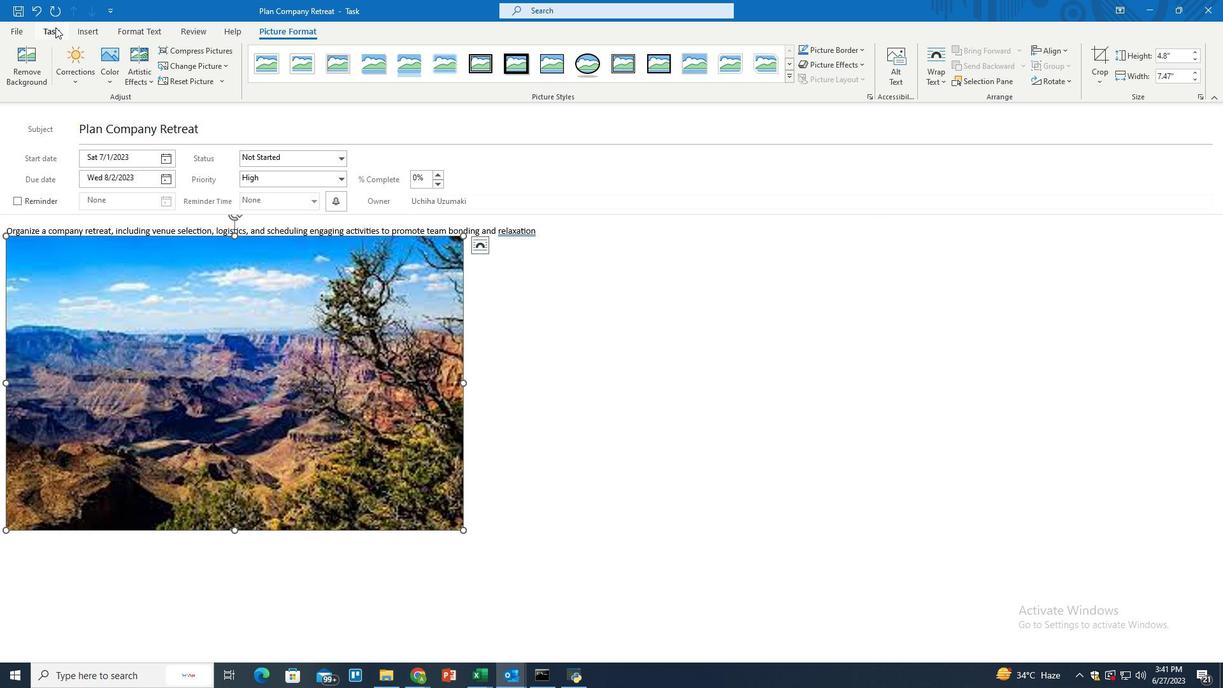
Action: Mouse moved to (25, 56)
Screenshot: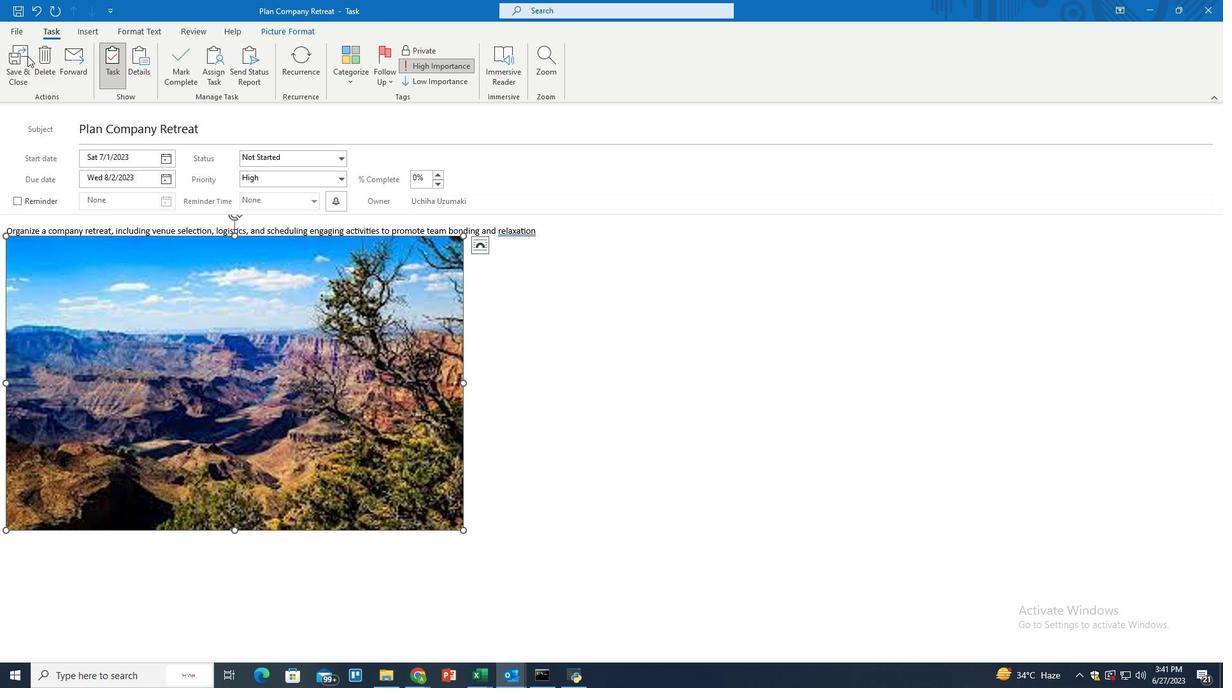 
Action: Mouse pressed left at (25, 56)
Screenshot: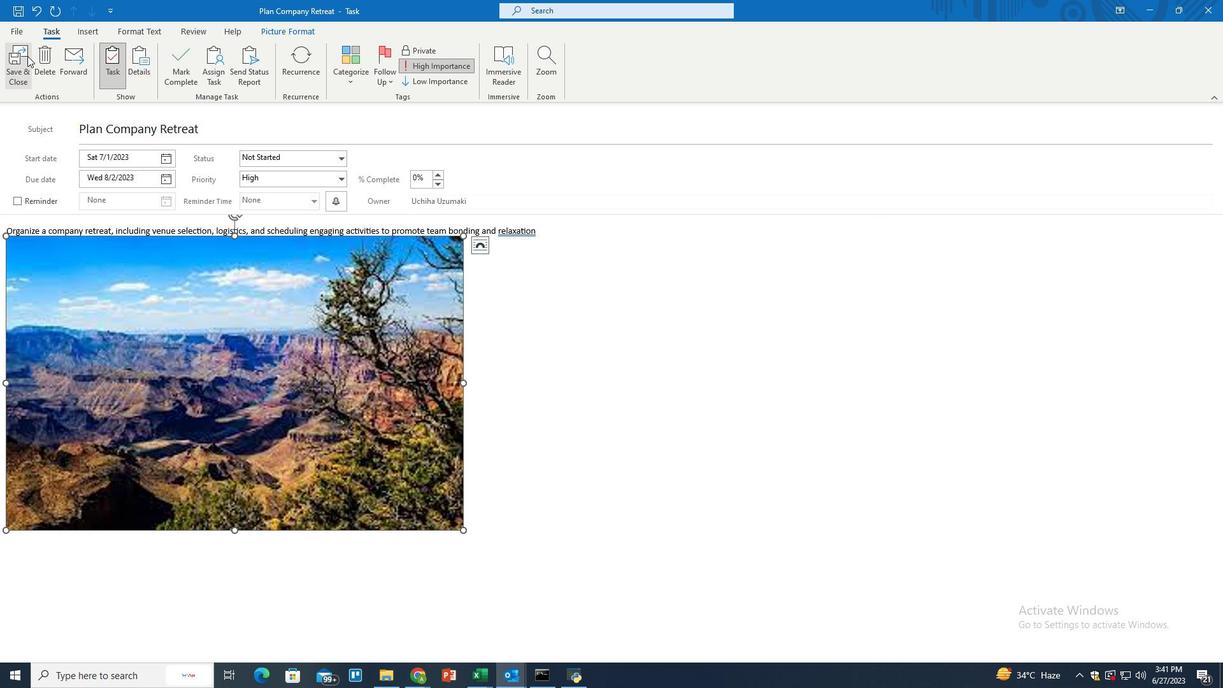 
Action: Mouse moved to (296, 343)
Screenshot: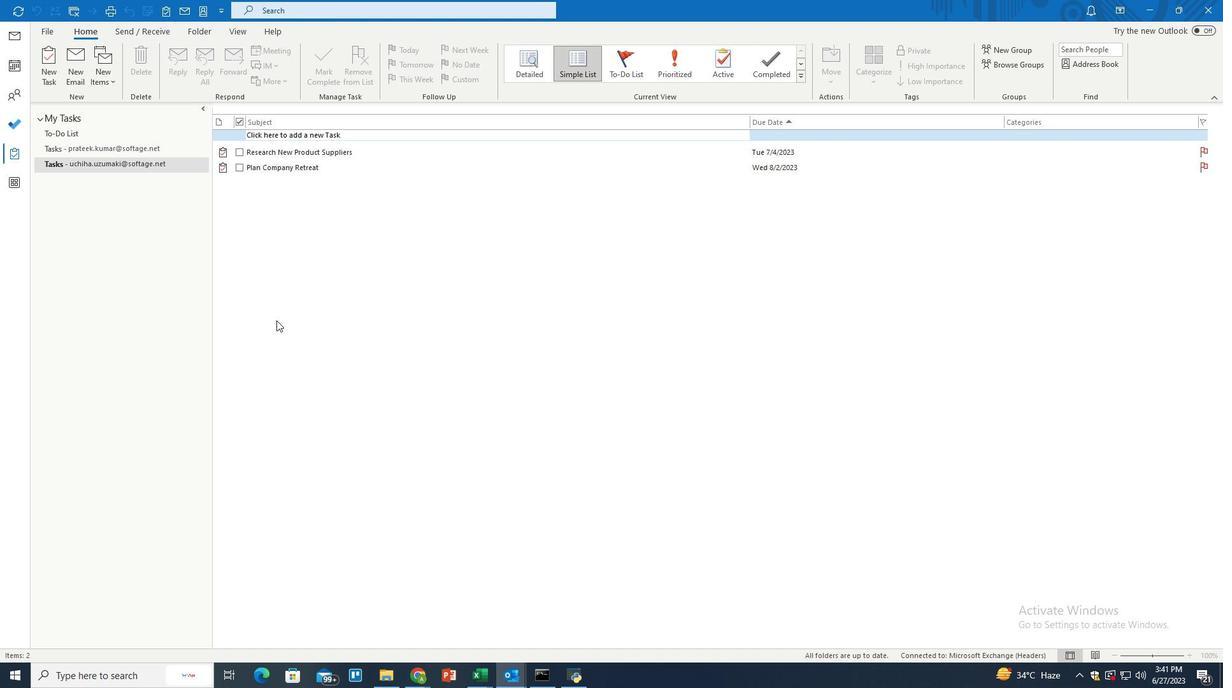 
